 Task: Look for space in Kur'yanovo, Russia from 14th June, 2023 to 30th June, 2023 for 5 adults in price range Rs.8000 to Rs.12000. Place can be entire place or private room with 5 bedrooms having 5 beds and 5 bathrooms. Property type can be house, flat, guest house. Amenities needed are: wifi, TV, free parkinig on premises, gym, breakfast. Booking option can be shelf check-in. Required host language is English.
Action: Mouse moved to (423, 103)
Screenshot: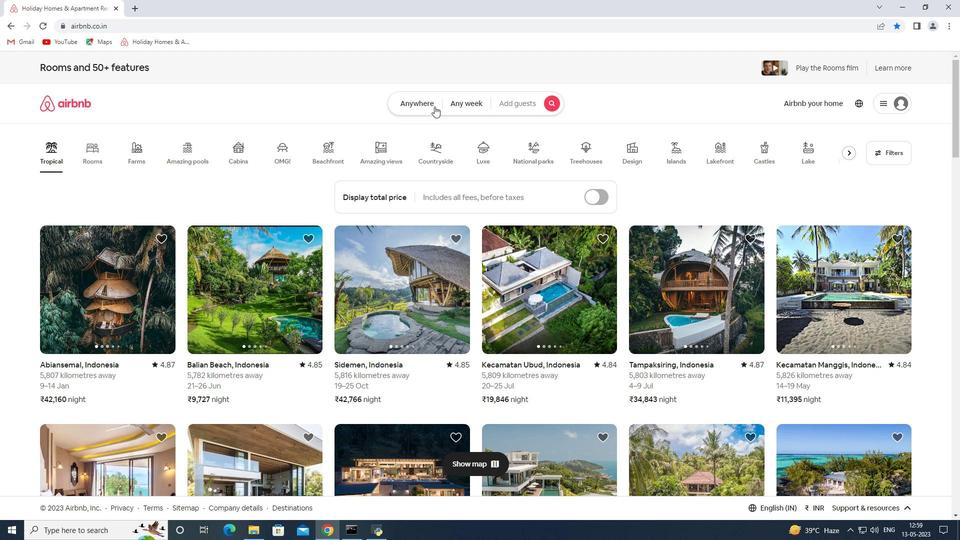 
Action: Mouse pressed left at (423, 103)
Screenshot: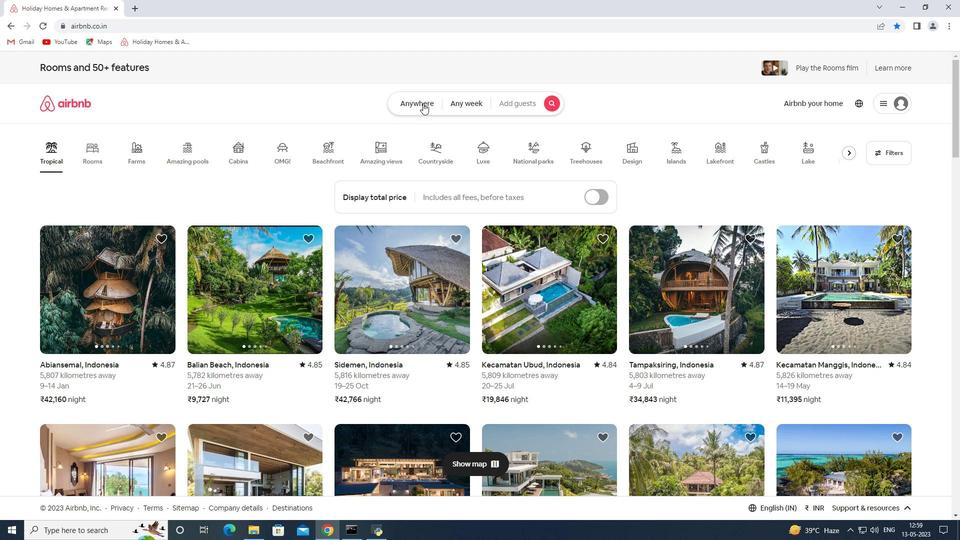 
Action: Mouse moved to (373, 143)
Screenshot: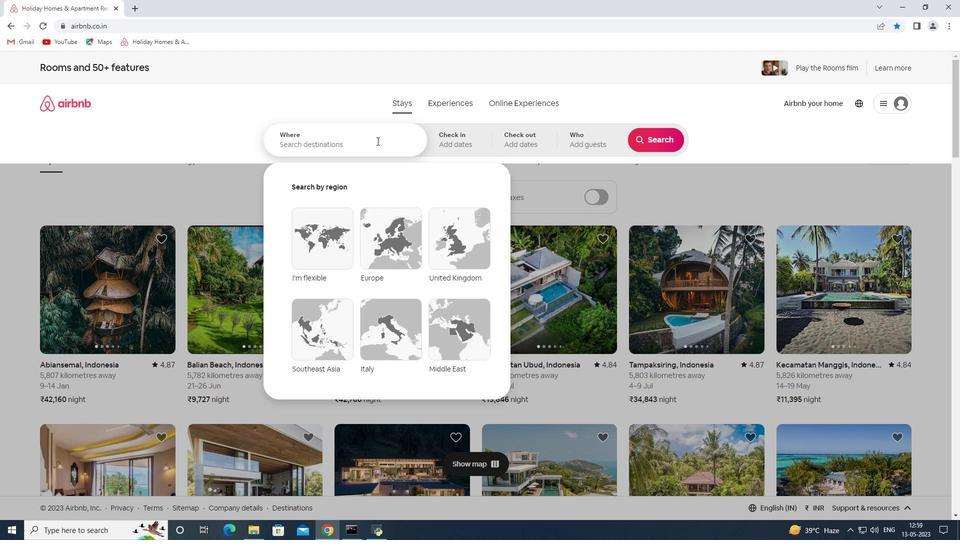 
Action: Mouse pressed left at (373, 143)
Screenshot: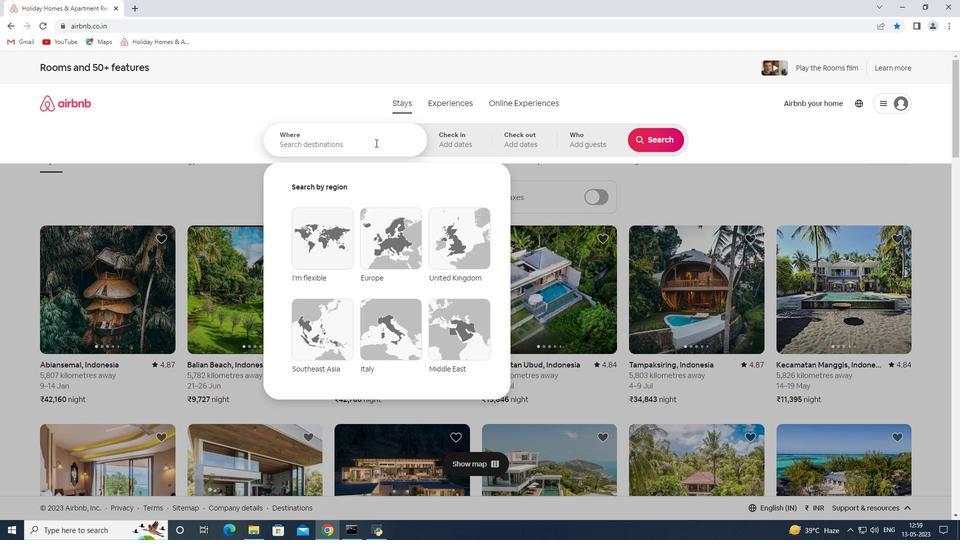 
Action: Mouse moved to (376, 145)
Screenshot: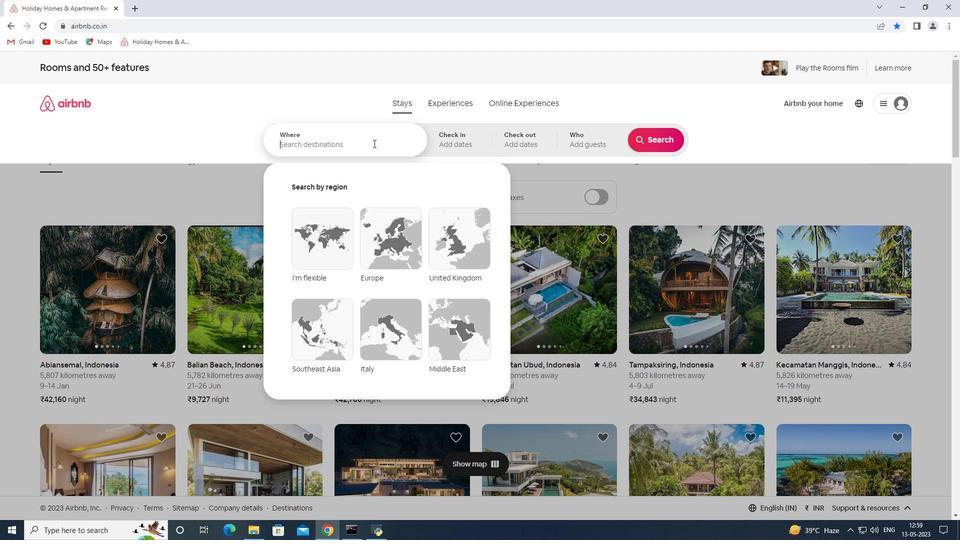 
Action: Key pressed <Key.shift><Key.shift><Key.shift><Key.shift><Key.shift><Key.shift>Kur<Key.space>yanovo<Key.space><Key.shift><Key.shift><Key.shift><Key.shift><Key.shift><Key.shift><Key.shift><Key.shift><Key.shift><Key.shift>Russia<Key.space>
Screenshot: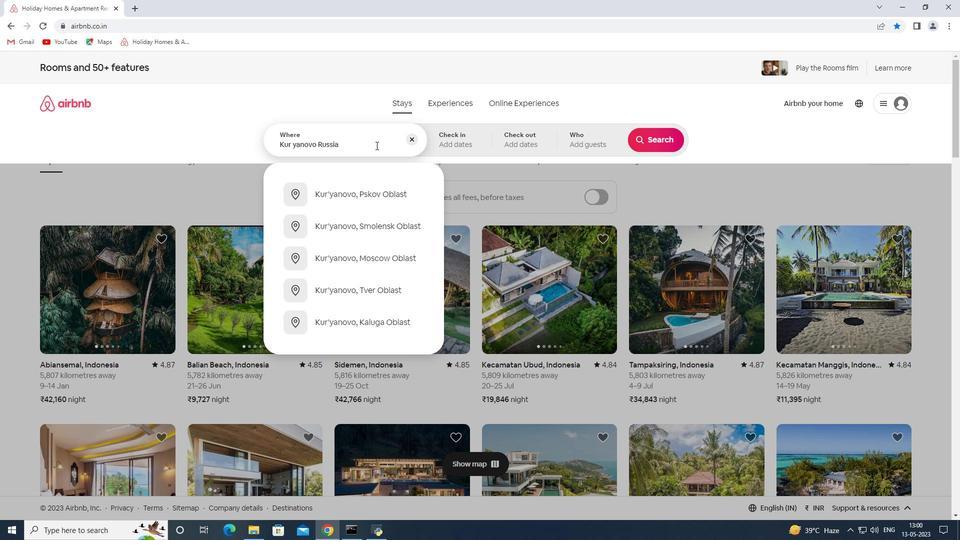 
Action: Mouse moved to (268, 0)
Screenshot: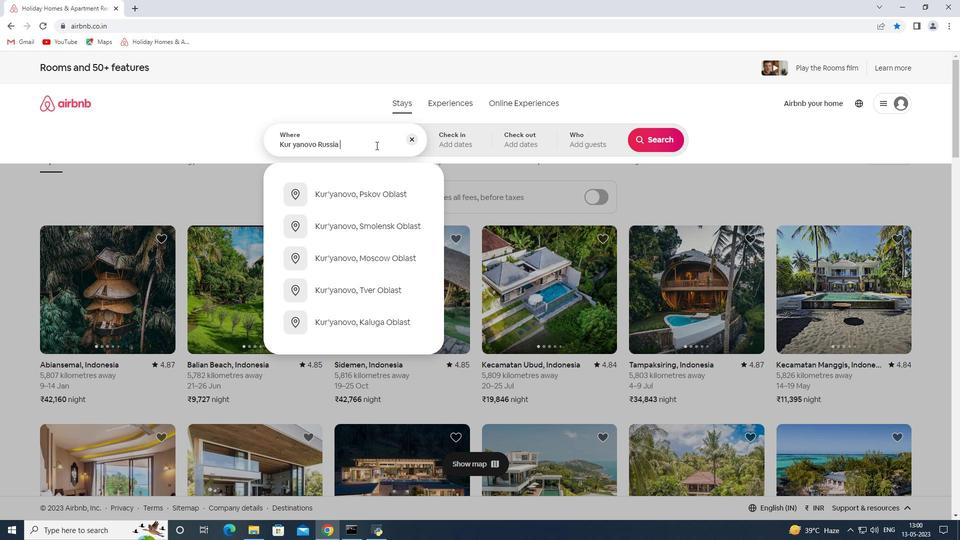 
Action: Key pressed <Key.enter>
Screenshot: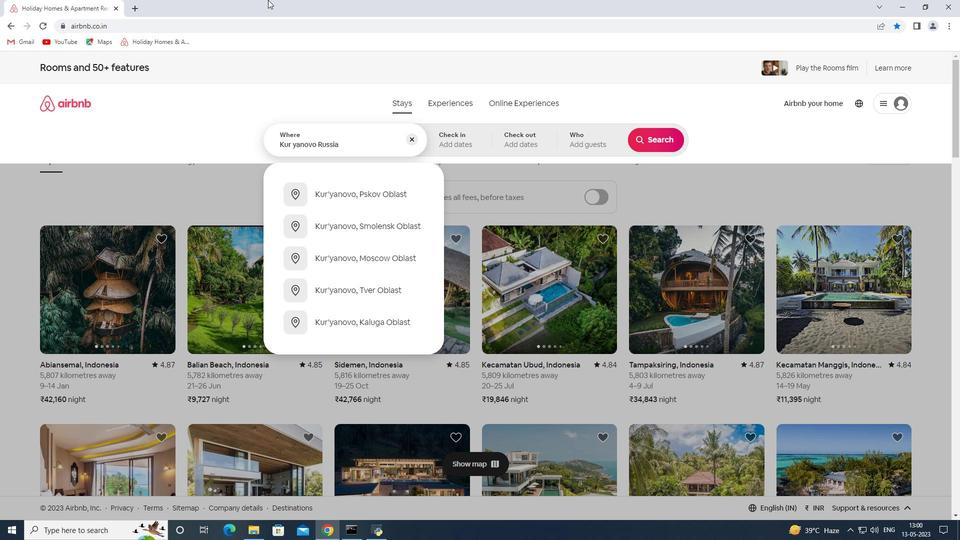 
Action: Mouse moved to (577, 310)
Screenshot: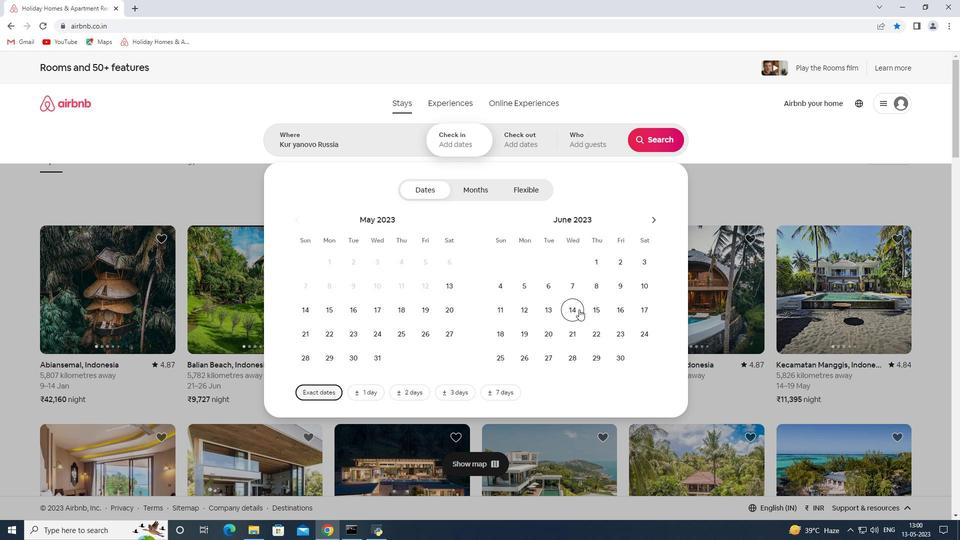 
Action: Mouse pressed left at (577, 310)
Screenshot: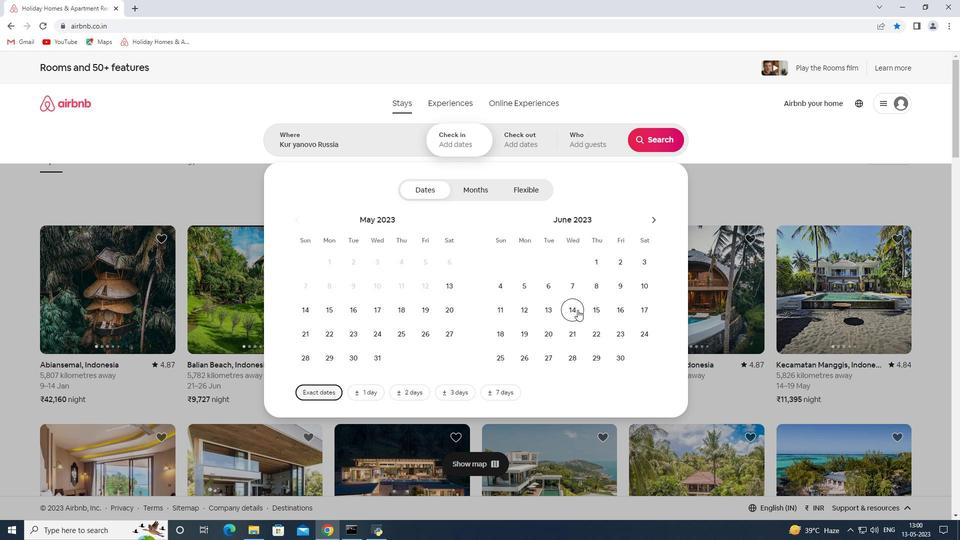 
Action: Mouse moved to (621, 358)
Screenshot: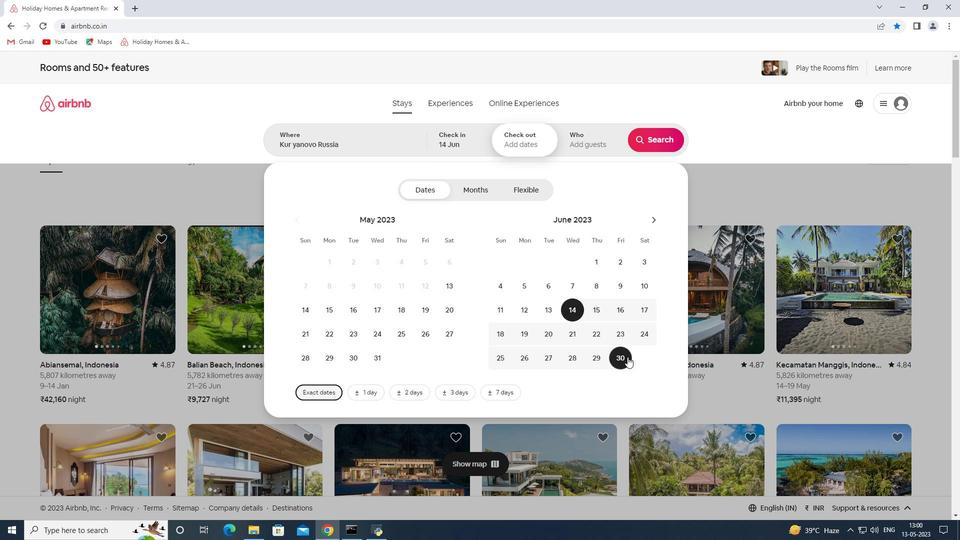 
Action: Mouse pressed left at (621, 358)
Screenshot: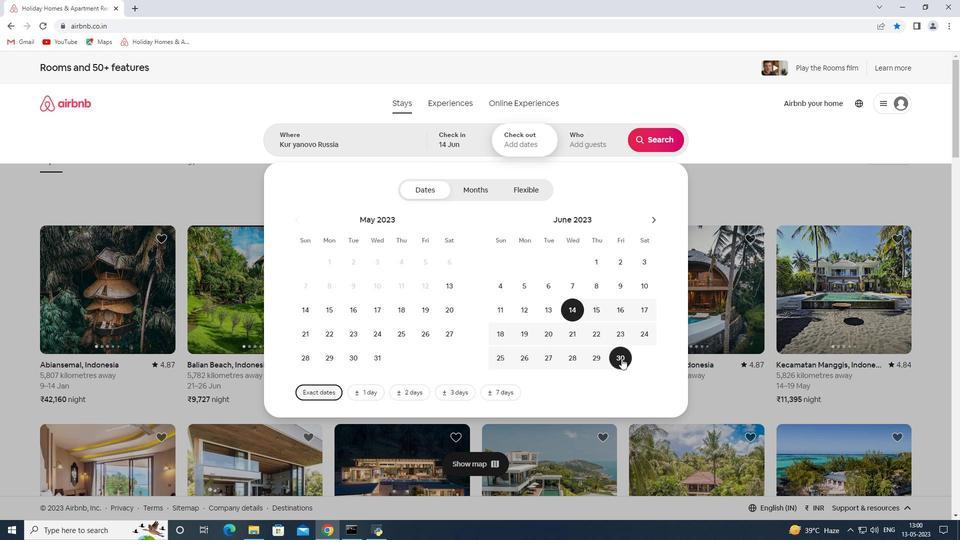 
Action: Mouse moved to (591, 148)
Screenshot: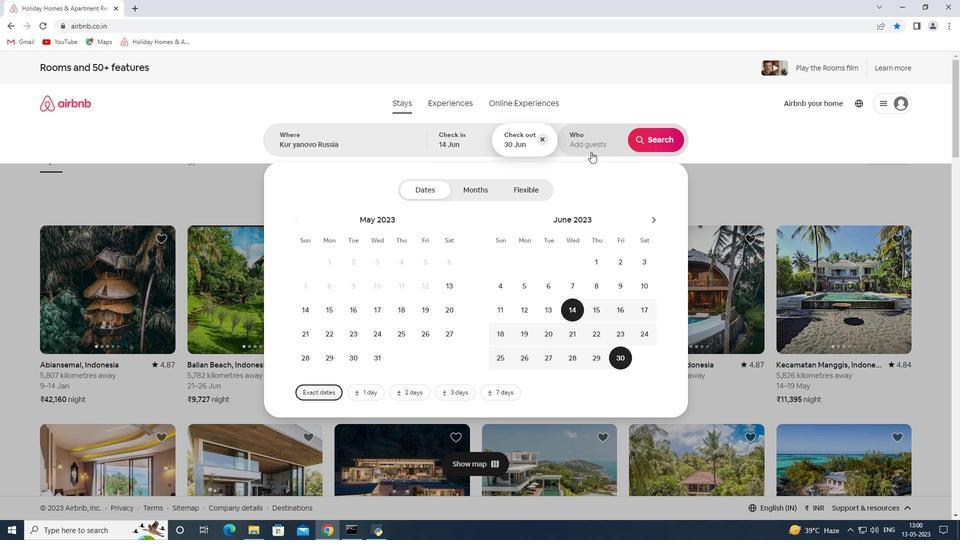 
Action: Mouse pressed left at (591, 148)
Screenshot: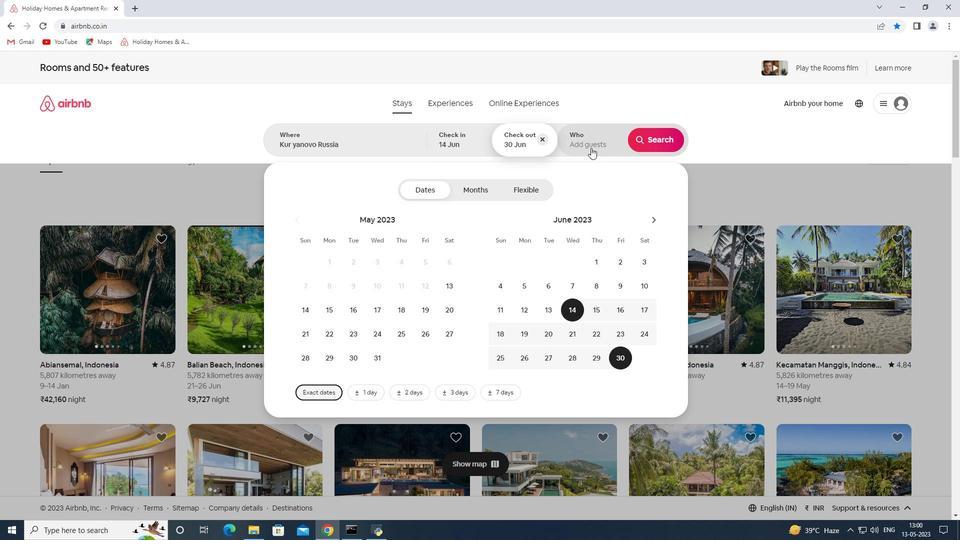 
Action: Mouse moved to (664, 192)
Screenshot: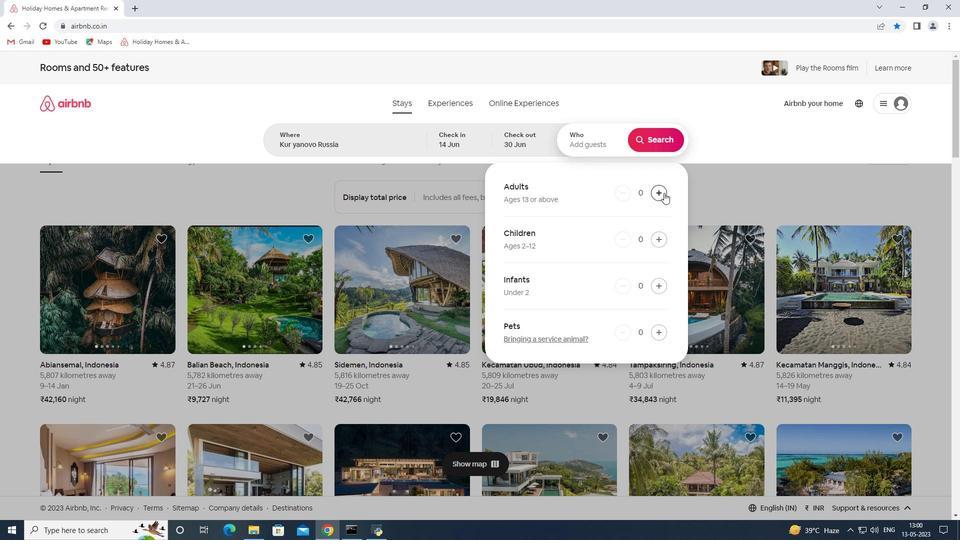 
Action: Mouse pressed left at (664, 192)
Screenshot: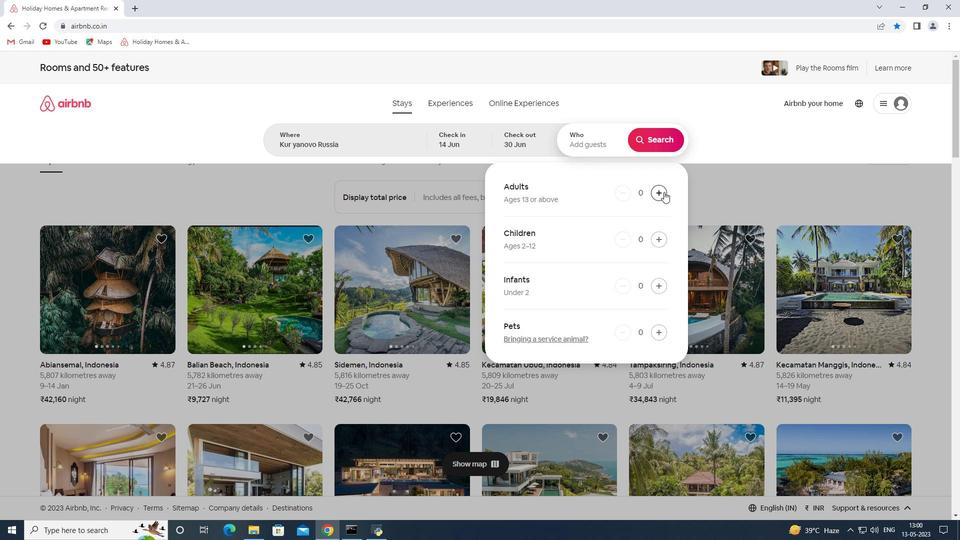 
Action: Mouse pressed left at (664, 192)
Screenshot: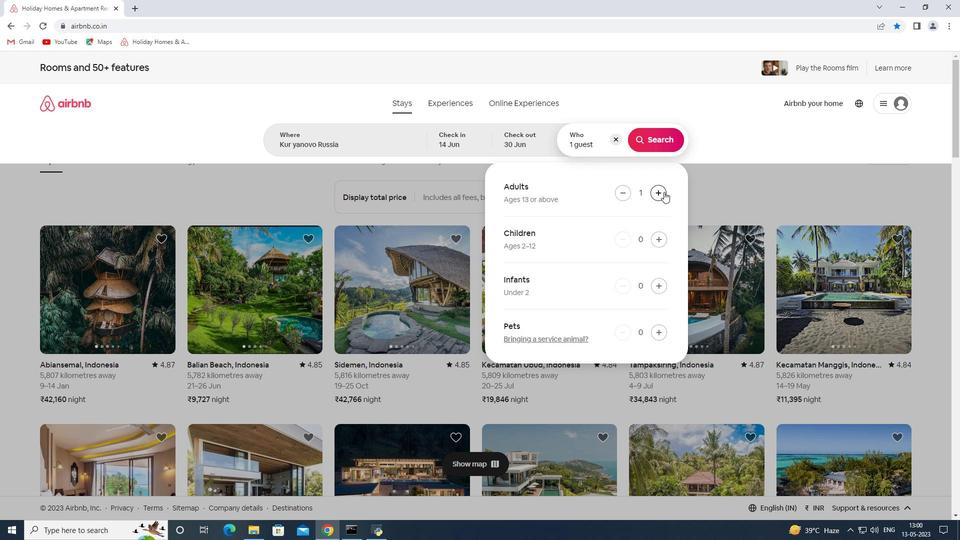 
Action: Mouse pressed left at (664, 192)
Screenshot: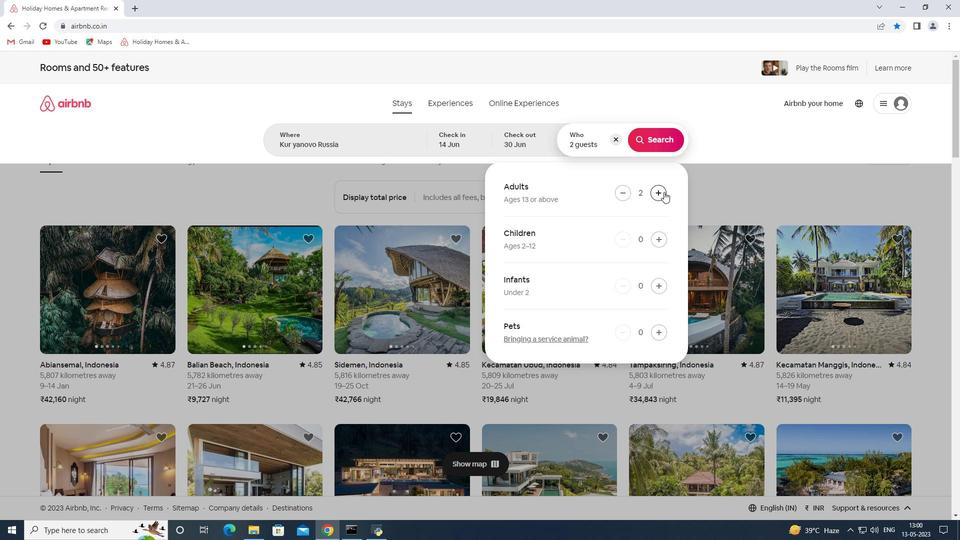 
Action: Mouse pressed left at (664, 192)
Screenshot: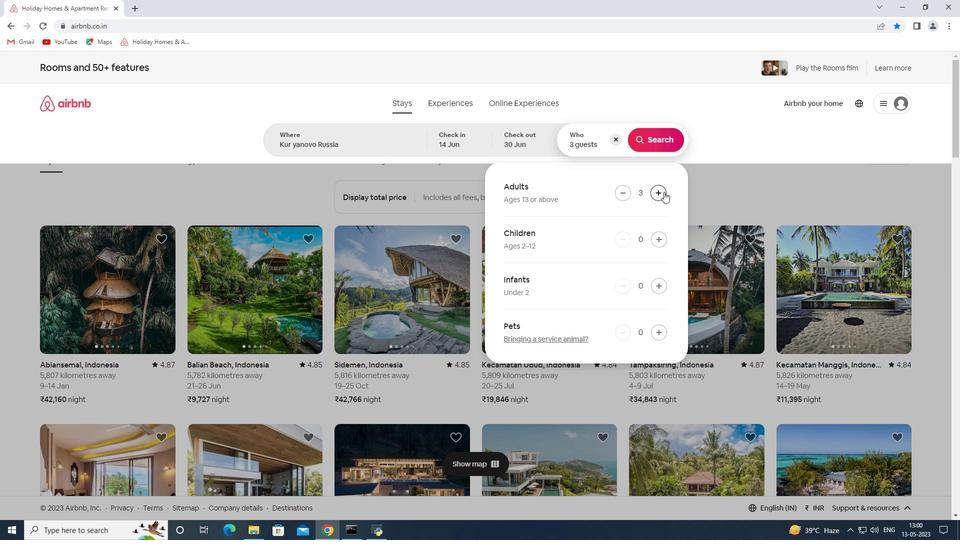 
Action: Mouse pressed left at (664, 192)
Screenshot: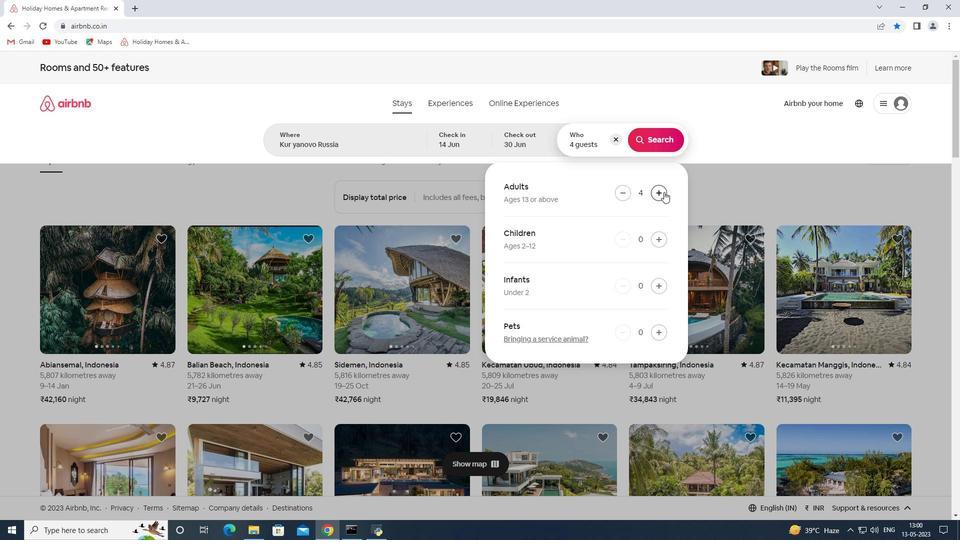 
Action: Mouse moved to (656, 142)
Screenshot: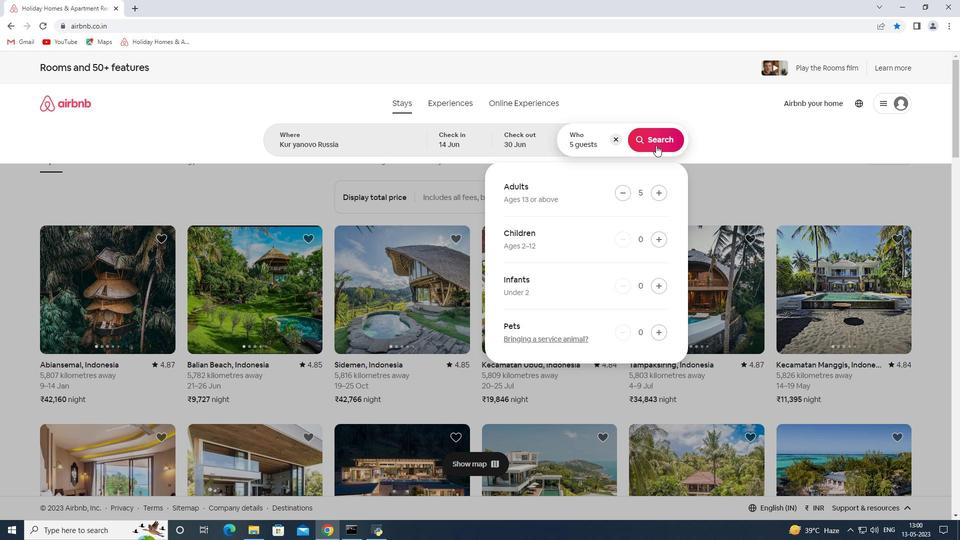 
Action: Mouse pressed left at (656, 142)
Screenshot: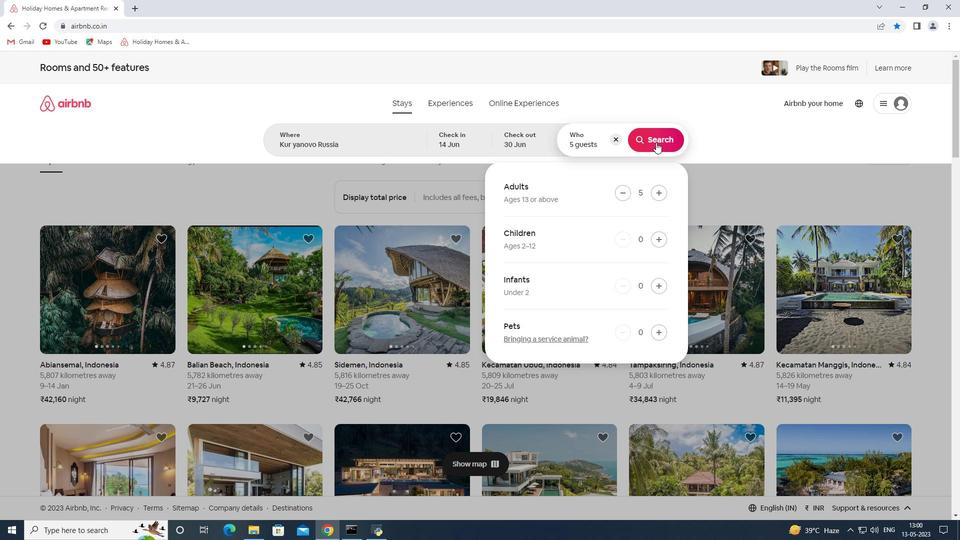 
Action: Mouse moved to (924, 115)
Screenshot: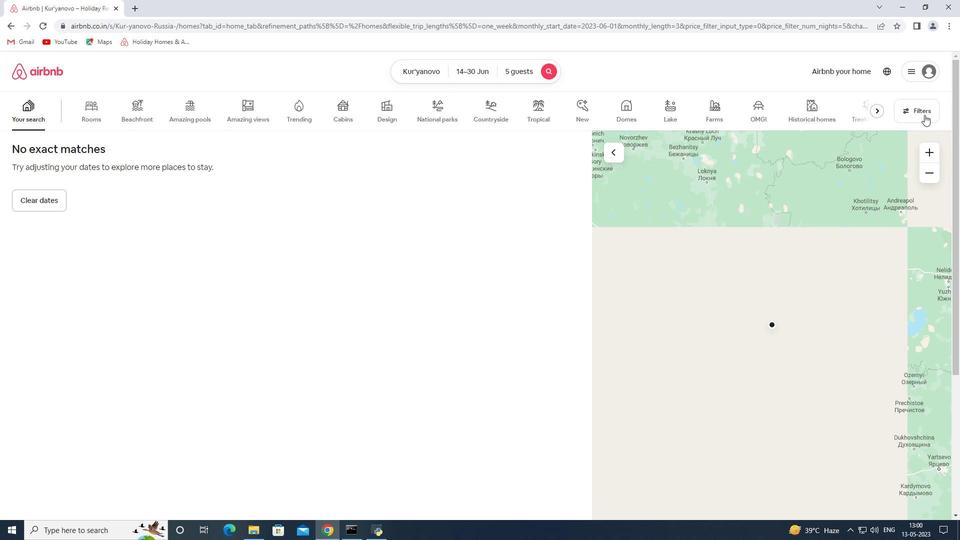 
Action: Mouse pressed left at (924, 115)
Screenshot: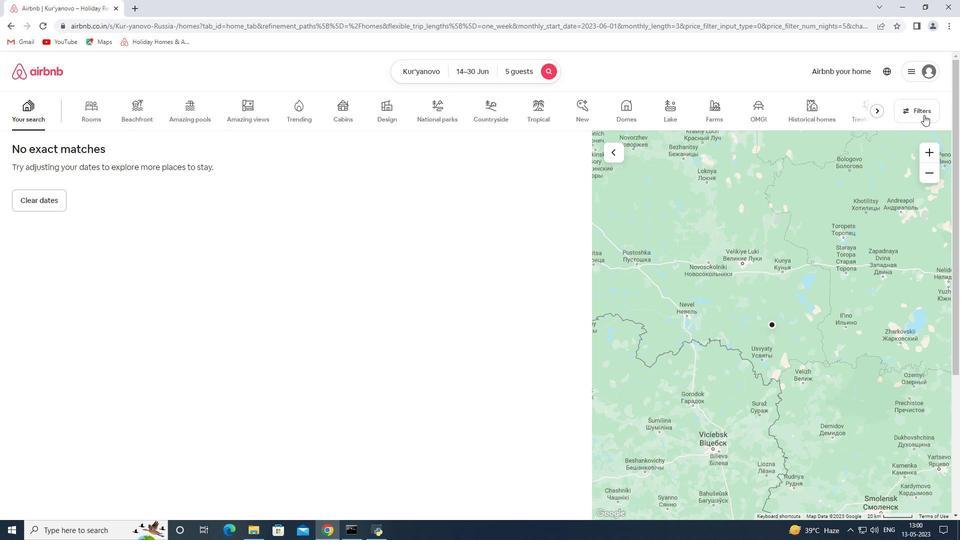 
Action: Mouse moved to (391, 359)
Screenshot: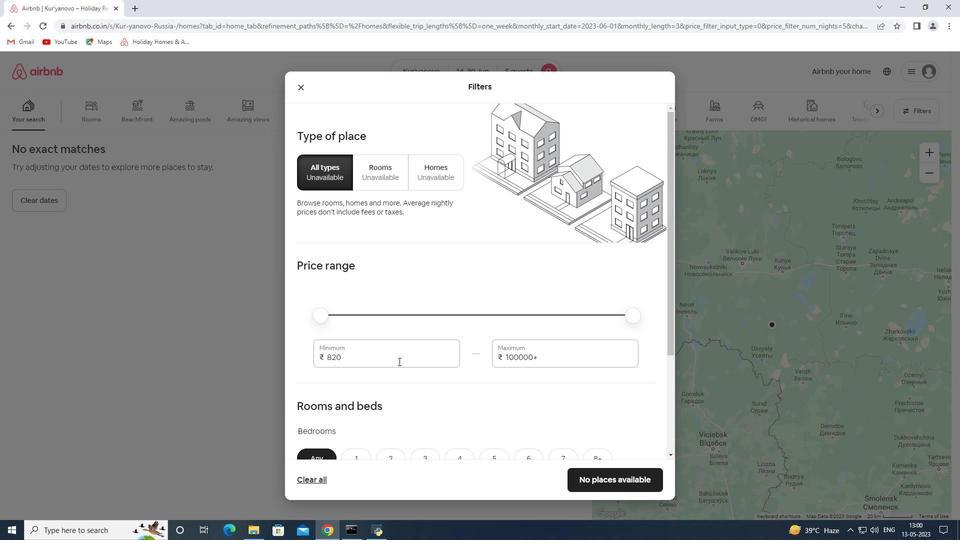 
Action: Mouse pressed left at (391, 359)
Screenshot: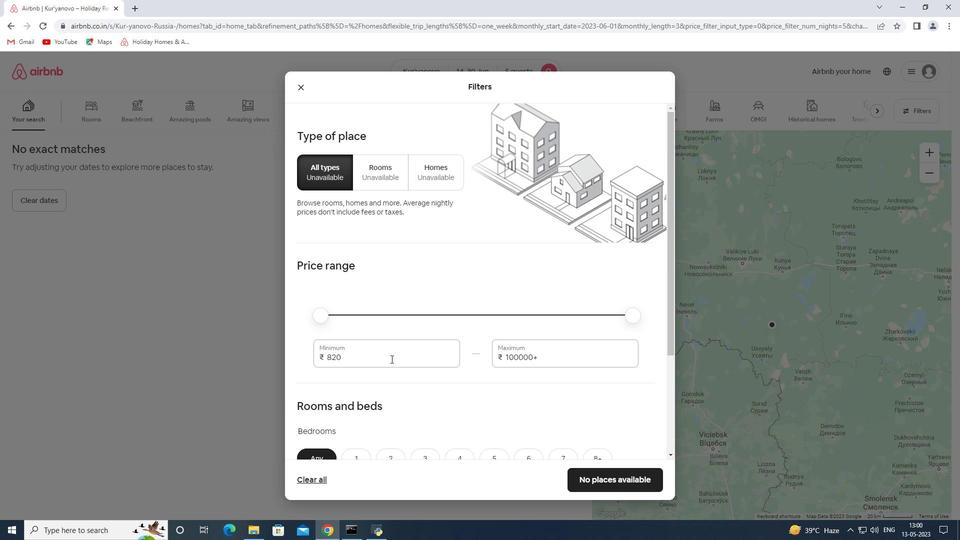 
Action: Mouse moved to (390, 358)
Screenshot: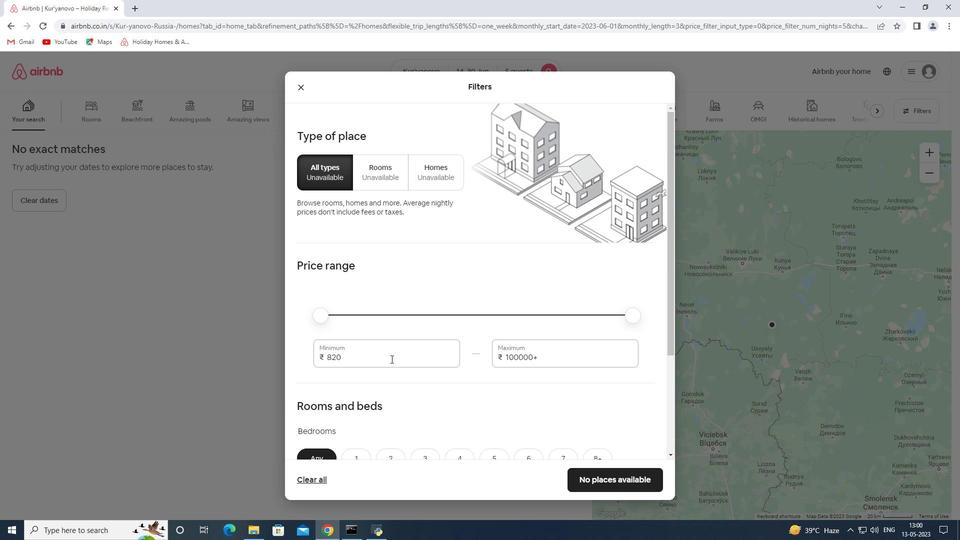 
Action: Mouse pressed left at (390, 358)
Screenshot: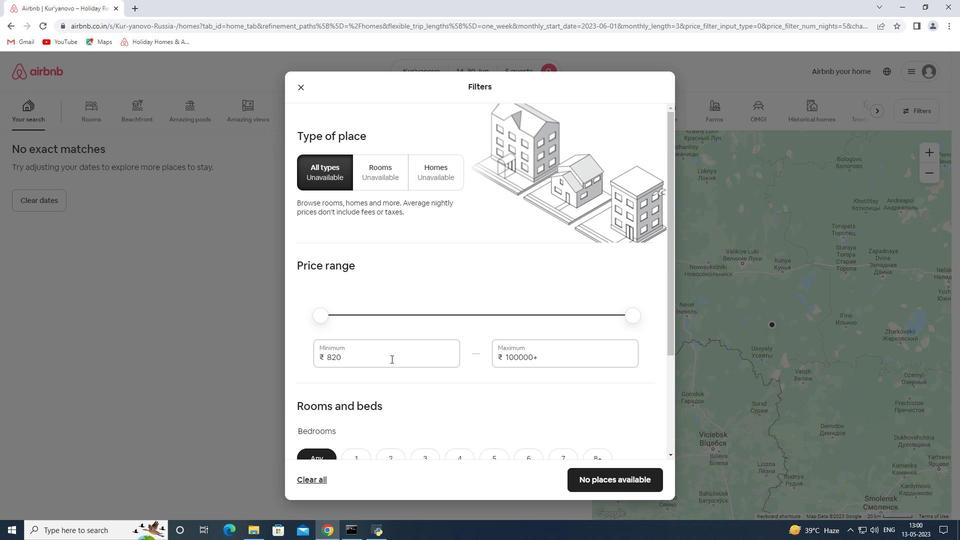 
Action: Key pressed 8000<Key.tab>12000
Screenshot: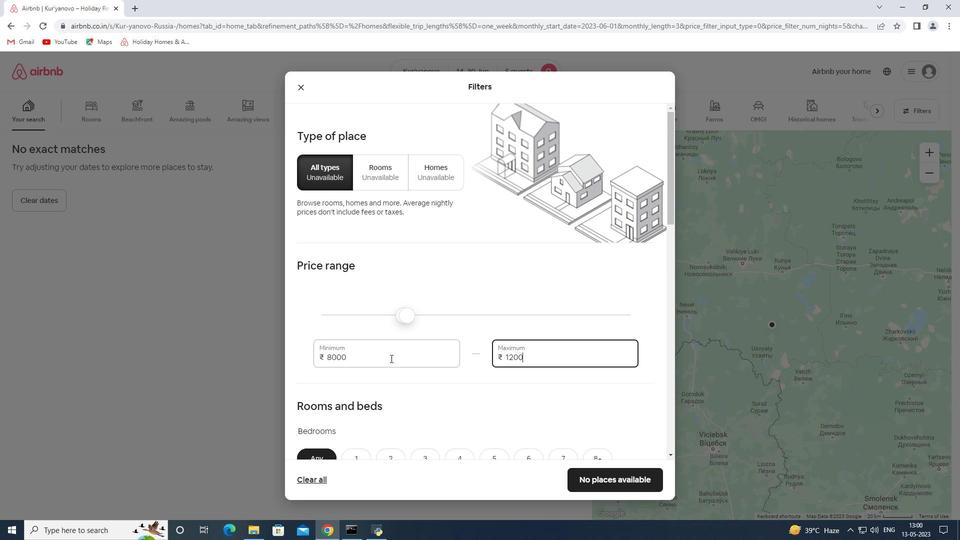 
Action: Mouse moved to (244, 428)
Screenshot: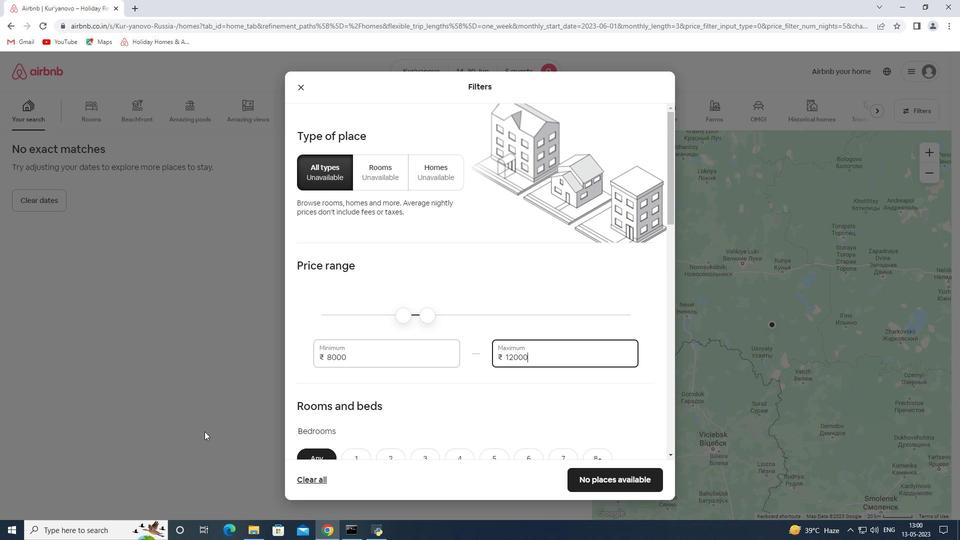 
Action: Mouse scrolled (244, 427) with delta (0, 0)
Screenshot: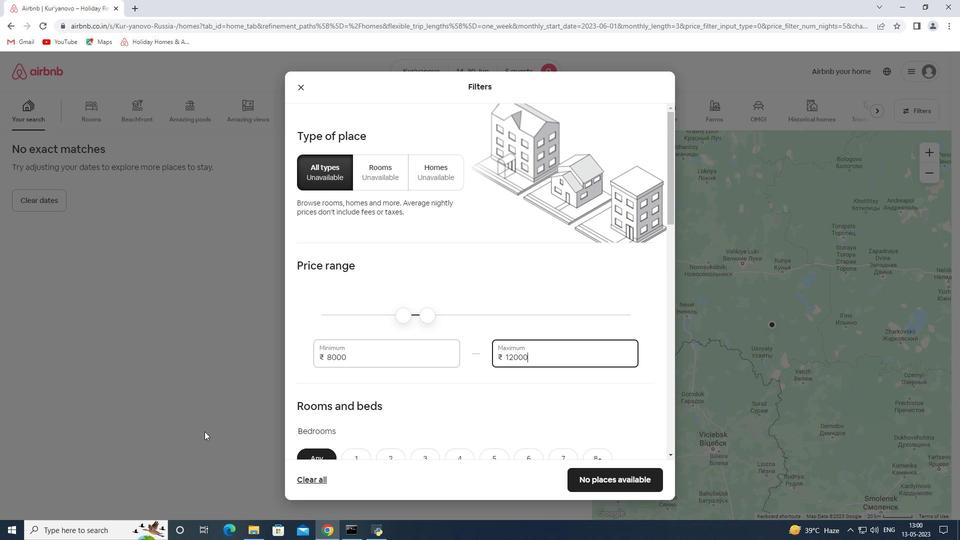 
Action: Mouse moved to (312, 421)
Screenshot: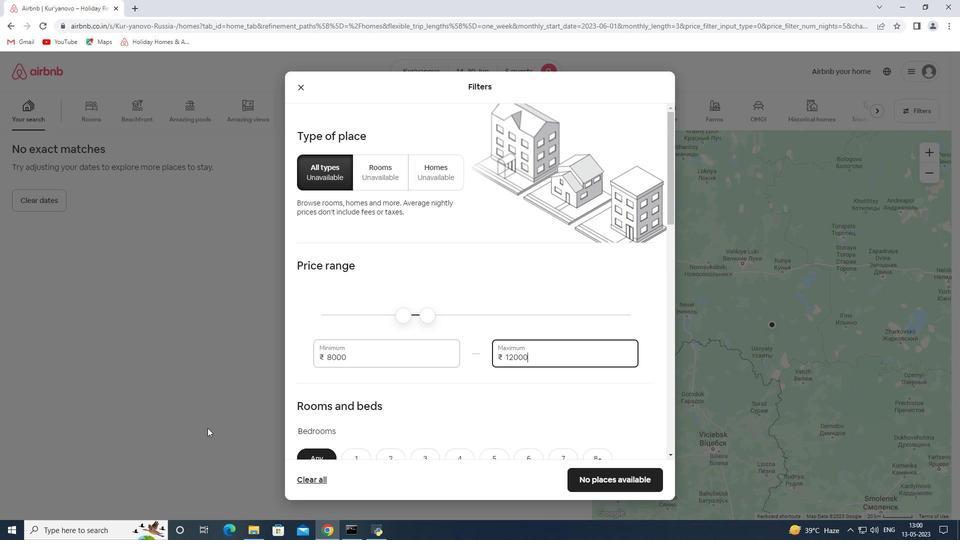 
Action: Mouse scrolled (312, 421) with delta (0, 0)
Screenshot: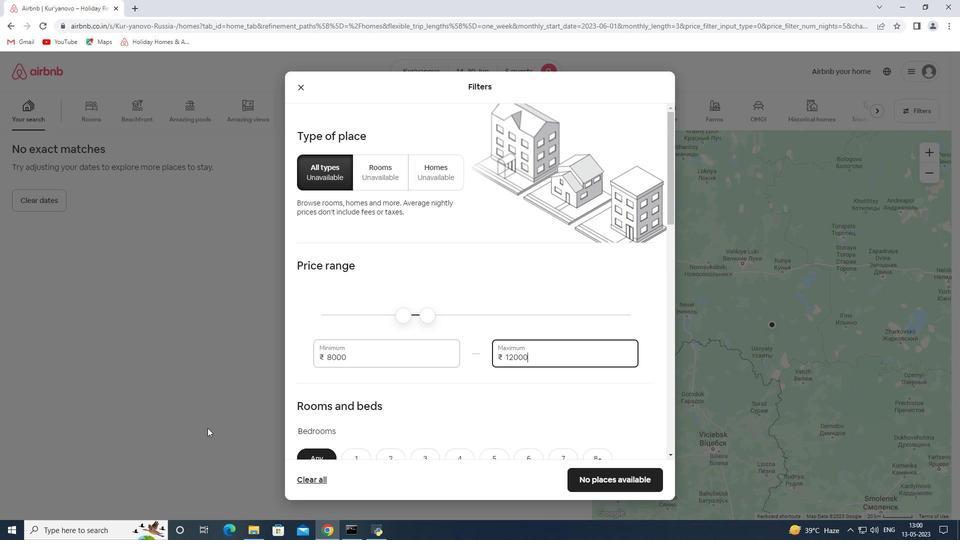 
Action: Mouse moved to (322, 418)
Screenshot: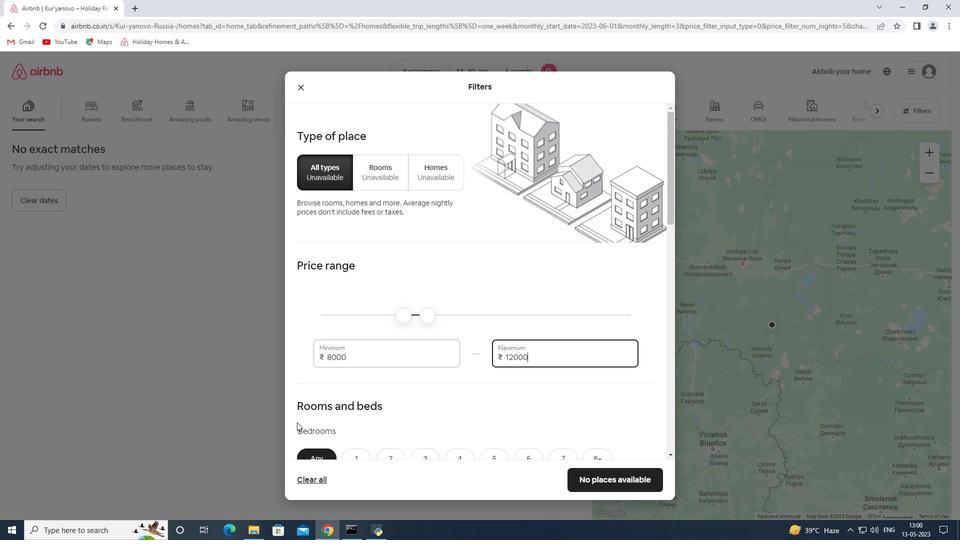 
Action: Mouse scrolled (322, 417) with delta (0, 0)
Screenshot: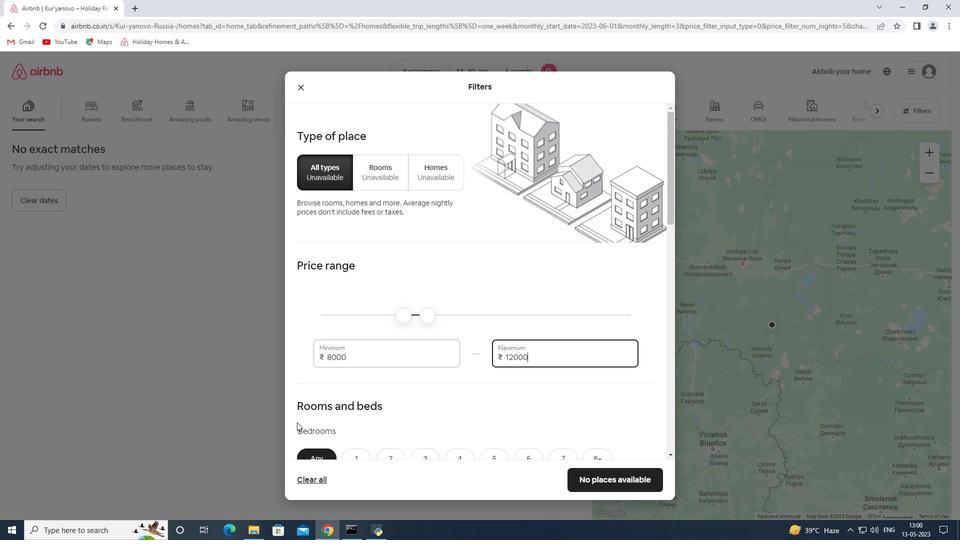 
Action: Mouse moved to (496, 363)
Screenshot: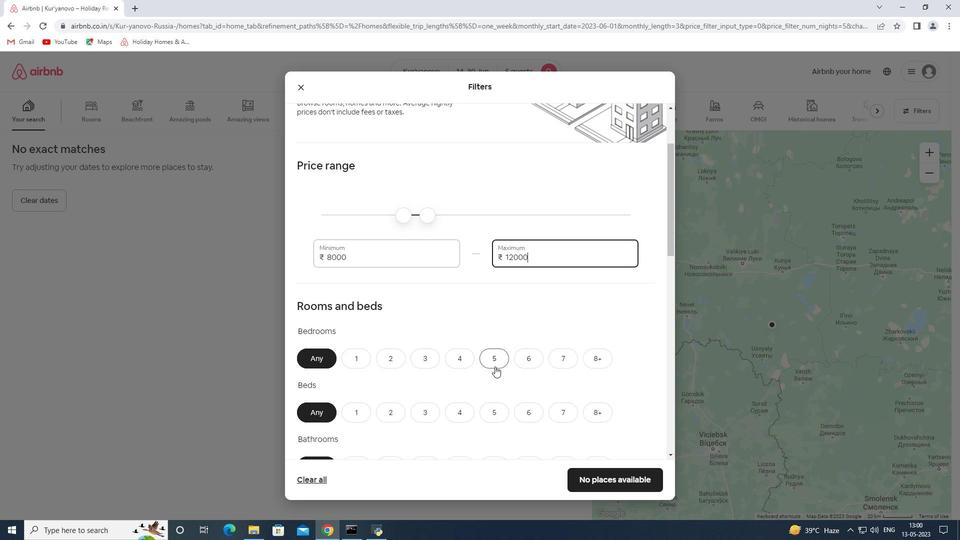 
Action: Mouse pressed left at (496, 363)
Screenshot: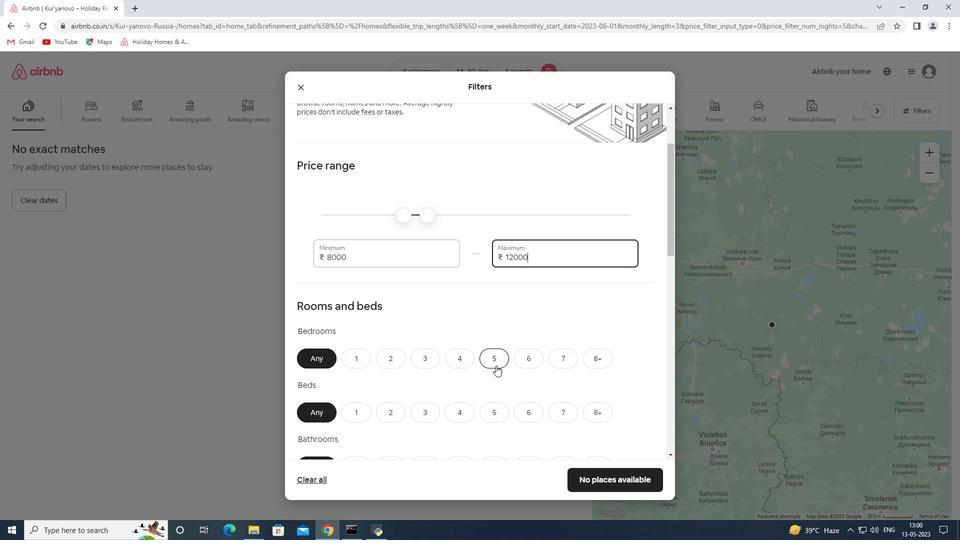 
Action: Mouse moved to (488, 359)
Screenshot: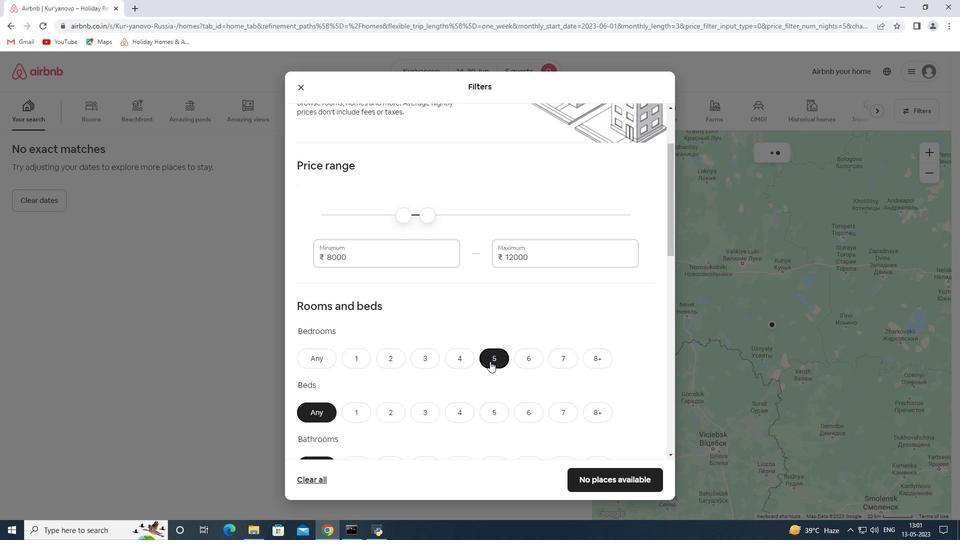 
Action: Mouse scrolled (488, 359) with delta (0, 0)
Screenshot: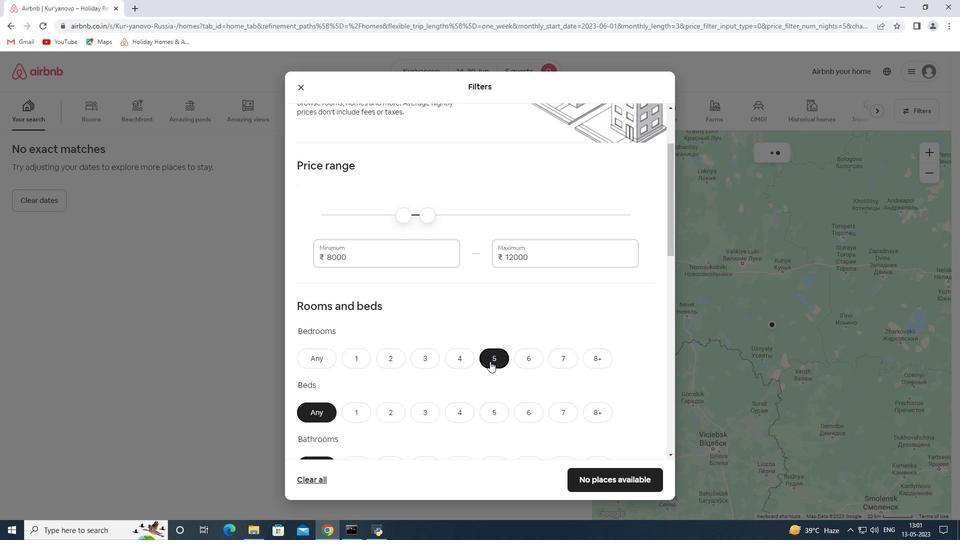 
Action: Mouse moved to (488, 359)
Screenshot: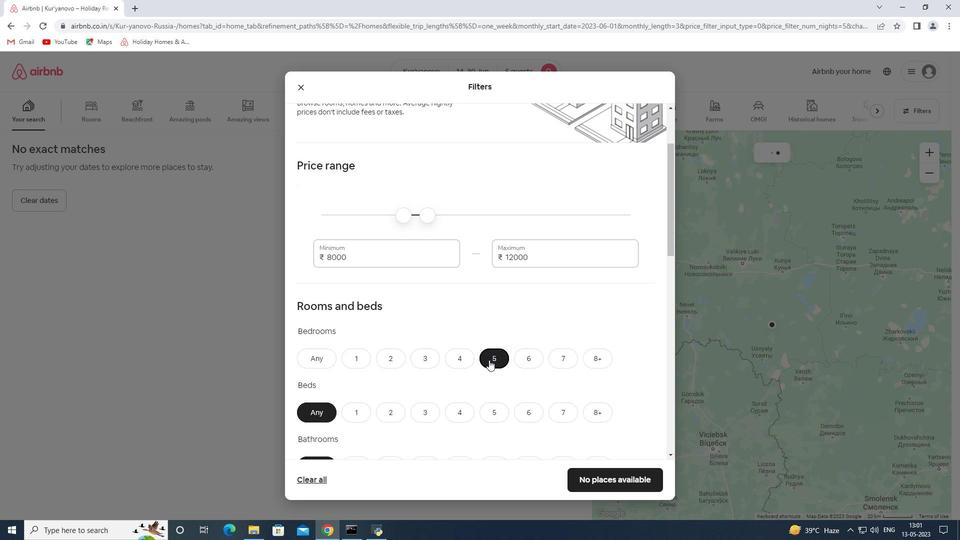 
Action: Mouse scrolled (488, 359) with delta (0, 0)
Screenshot: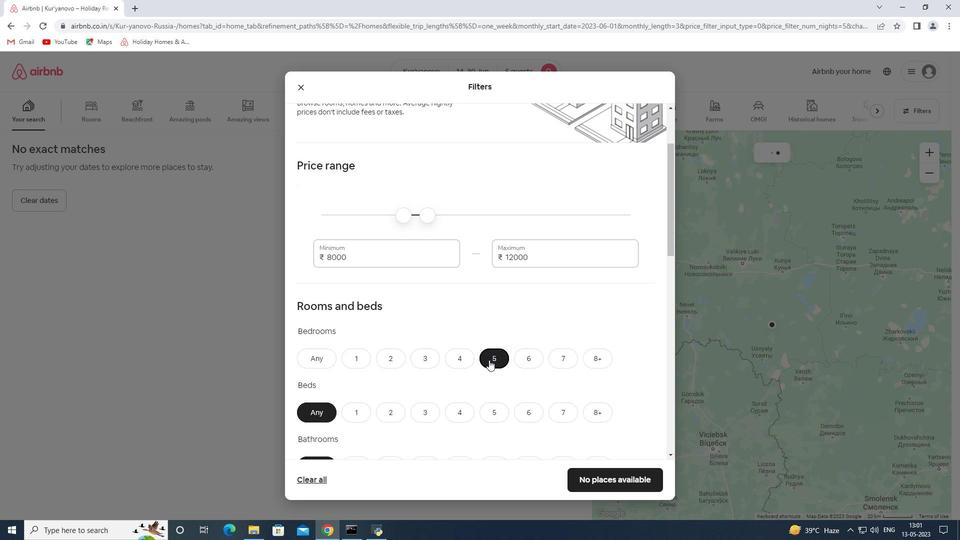 
Action: Mouse moved to (501, 317)
Screenshot: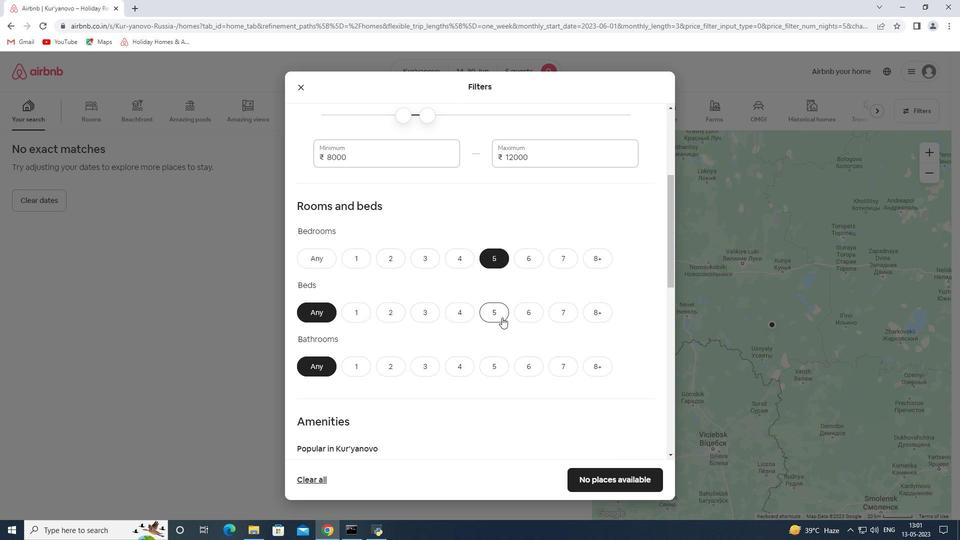 
Action: Mouse pressed left at (501, 317)
Screenshot: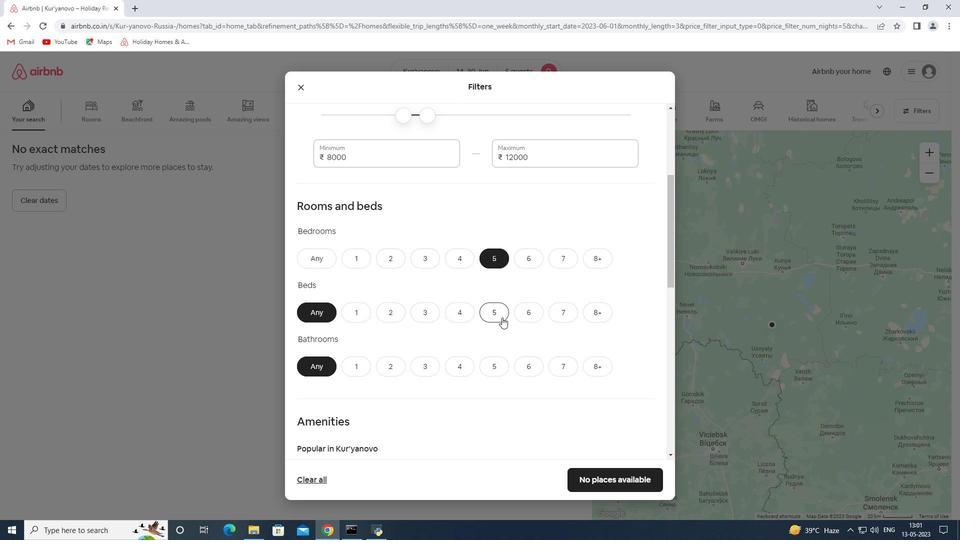 
Action: Mouse moved to (501, 364)
Screenshot: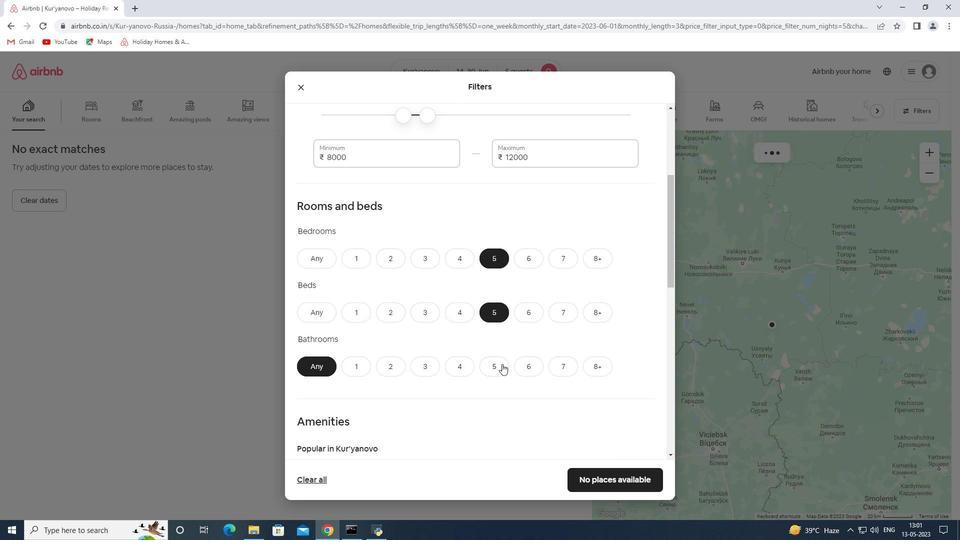 
Action: Mouse pressed left at (501, 364)
Screenshot: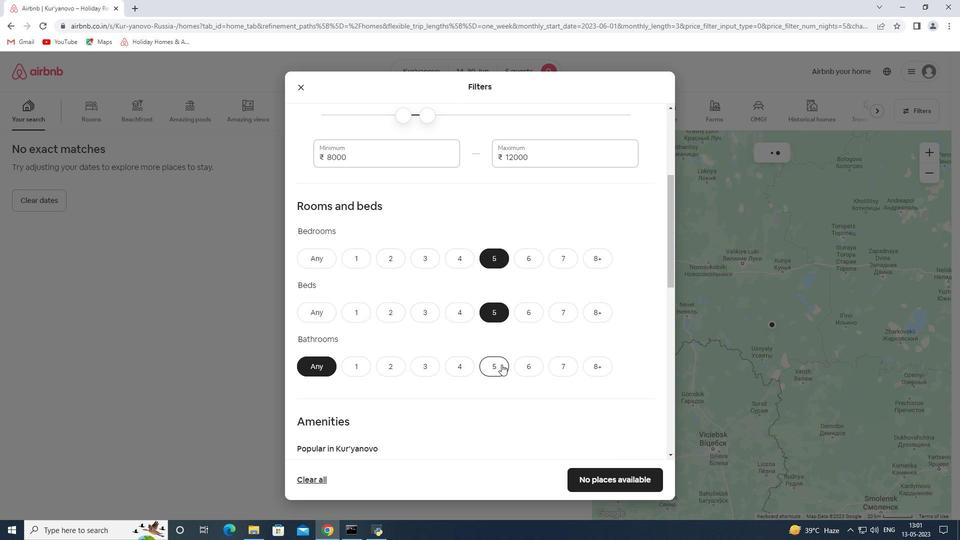
Action: Mouse moved to (493, 359)
Screenshot: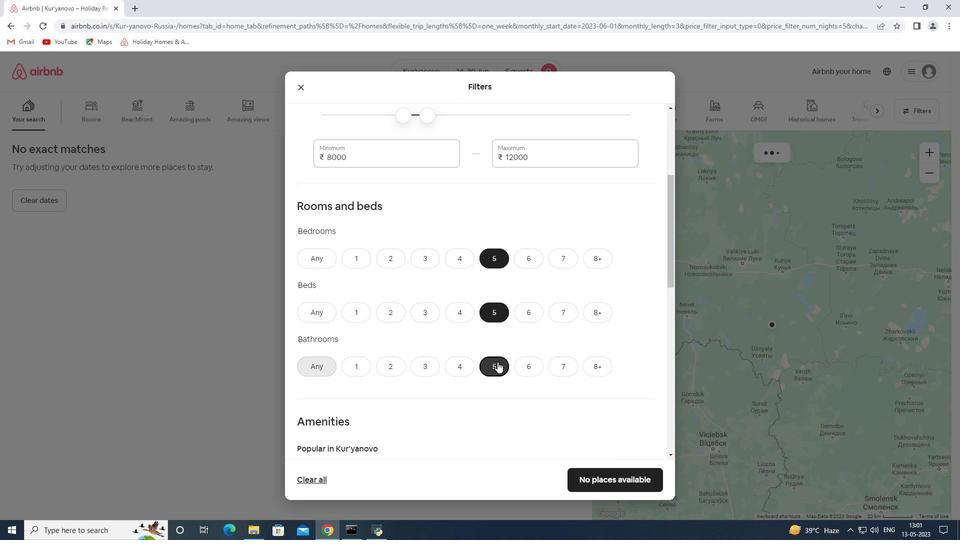 
Action: Mouse scrolled (493, 359) with delta (0, 0)
Screenshot: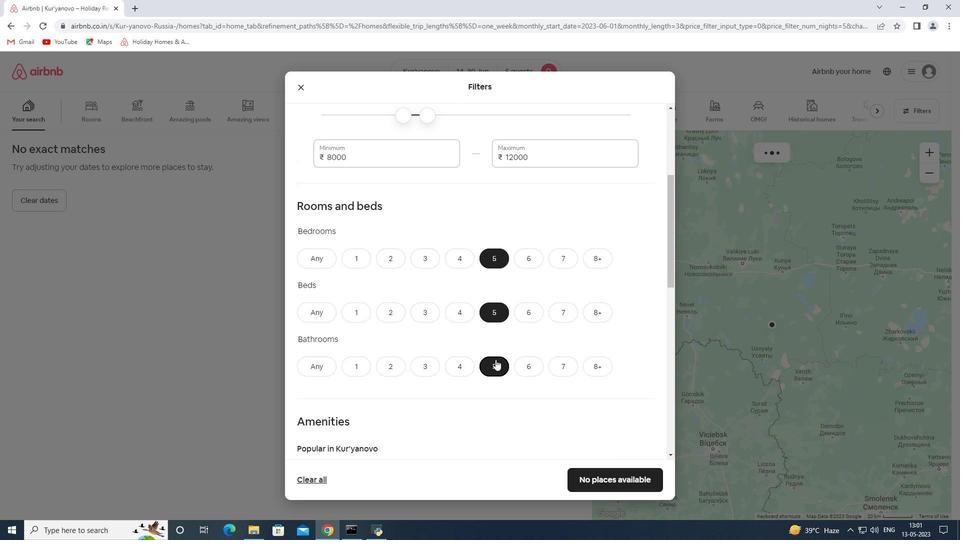 
Action: Mouse scrolled (493, 359) with delta (0, 0)
Screenshot: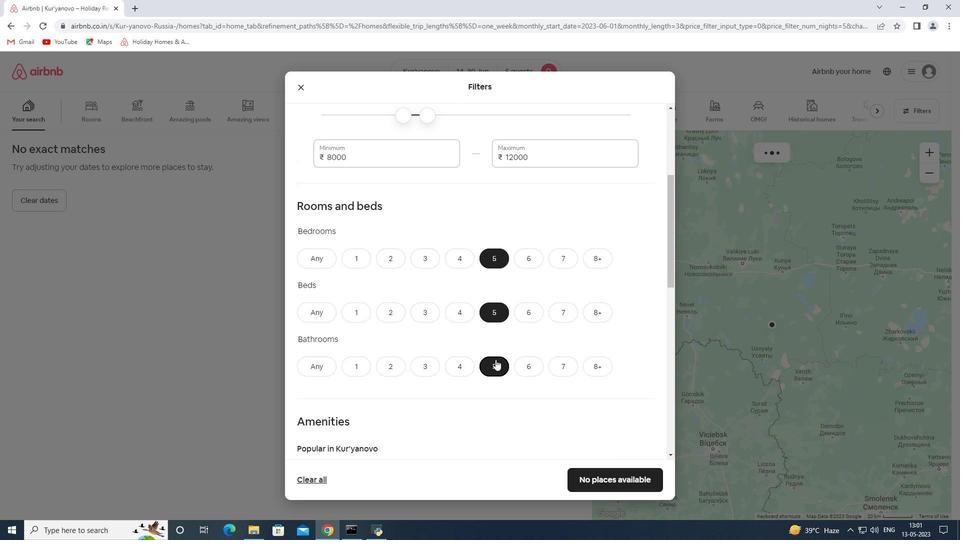 
Action: Mouse scrolled (493, 359) with delta (0, 0)
Screenshot: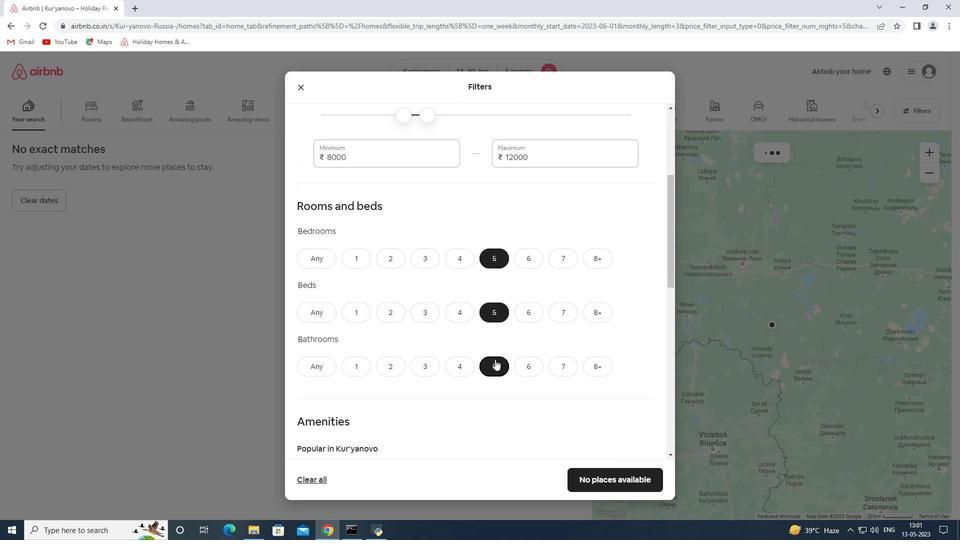 
Action: Mouse moved to (493, 359)
Screenshot: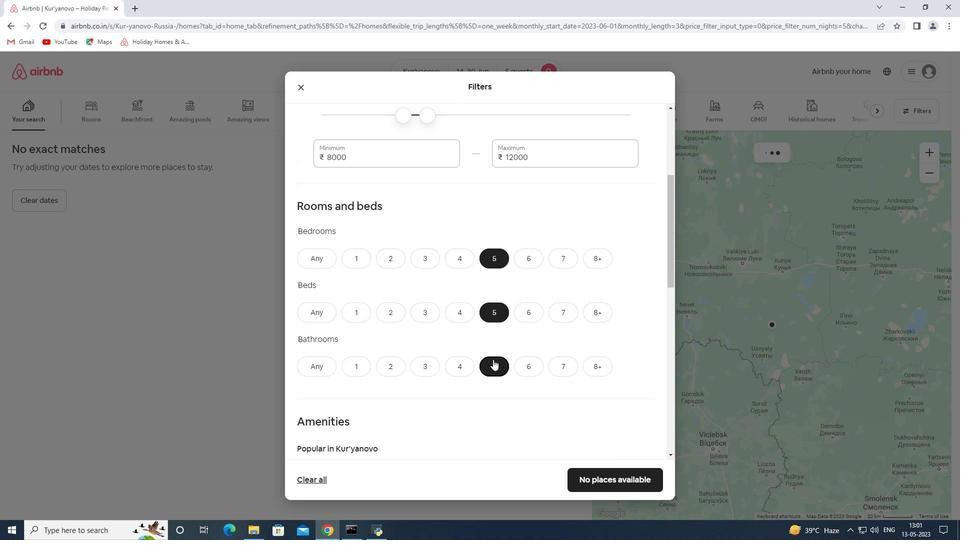 
Action: Mouse scrolled (493, 359) with delta (0, 0)
Screenshot: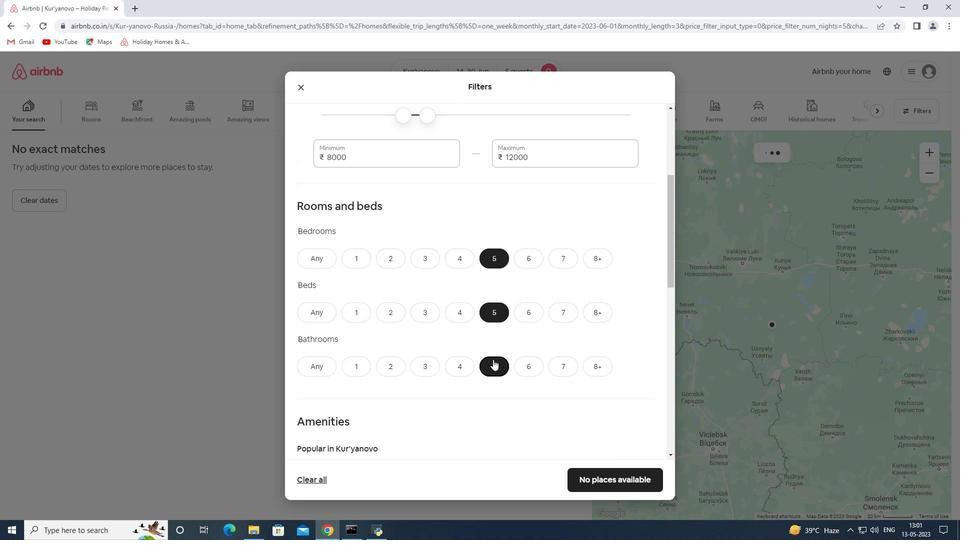 
Action: Mouse moved to (325, 342)
Screenshot: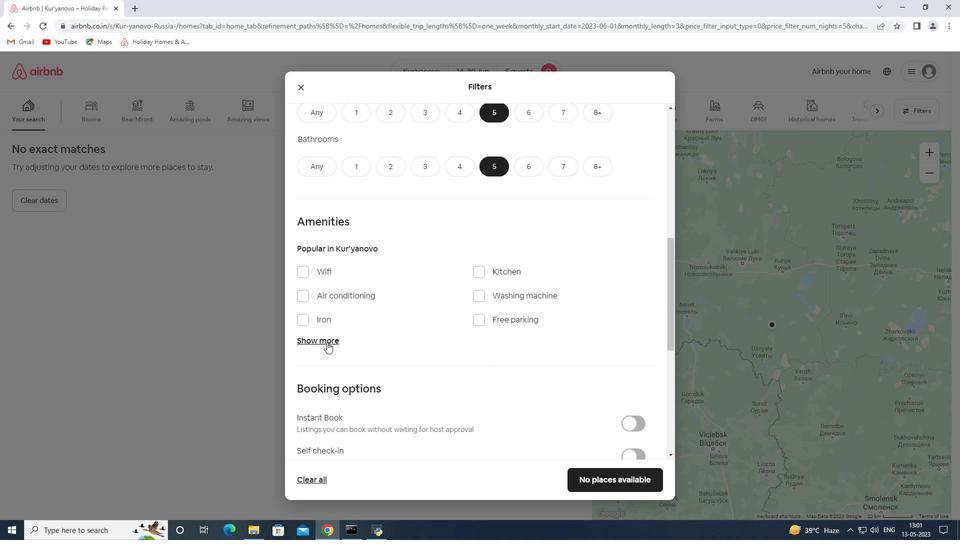 
Action: Mouse pressed left at (325, 342)
Screenshot: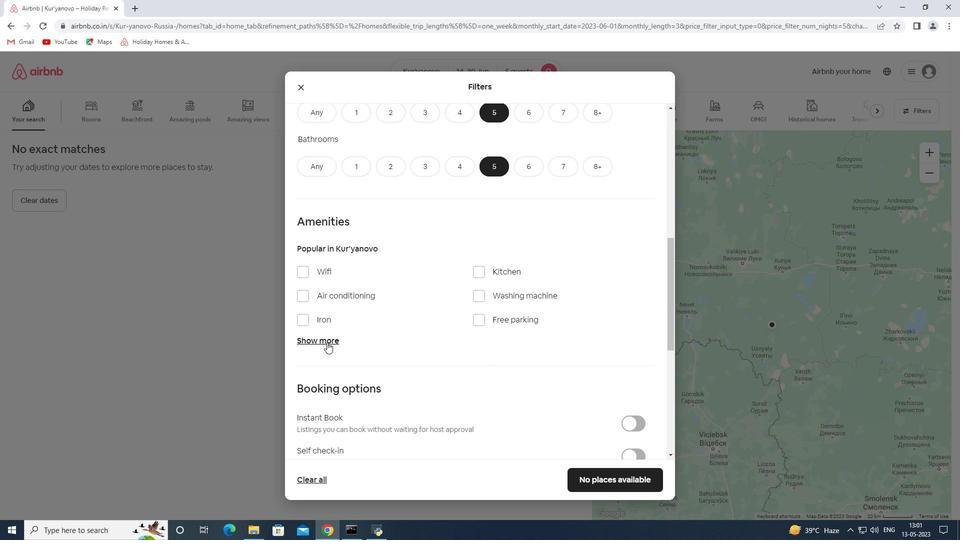 
Action: Mouse moved to (321, 271)
Screenshot: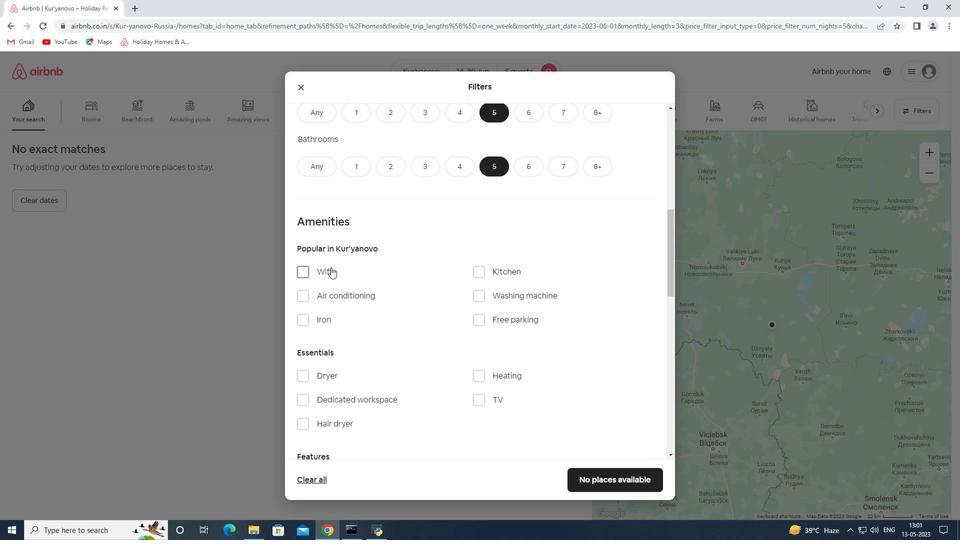 
Action: Mouse pressed left at (321, 271)
Screenshot: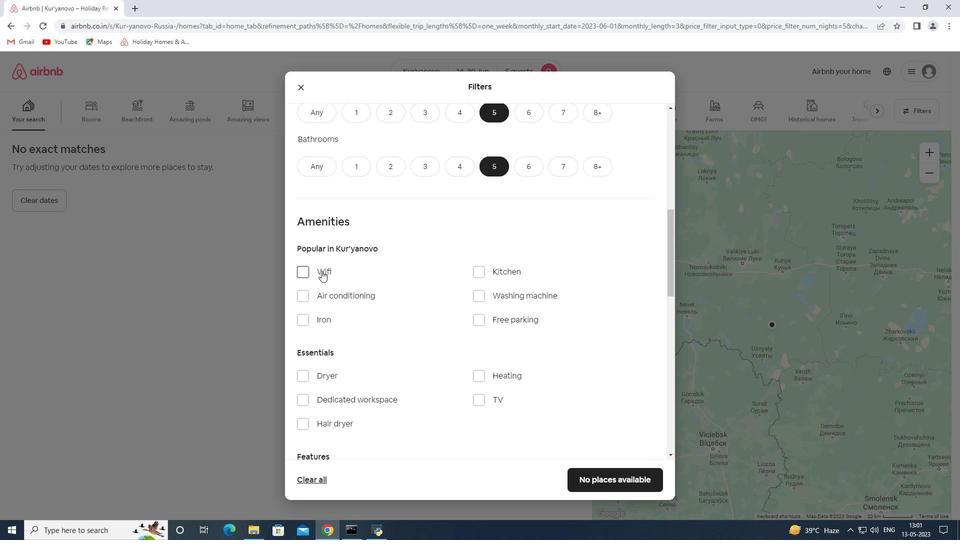 
Action: Mouse moved to (487, 319)
Screenshot: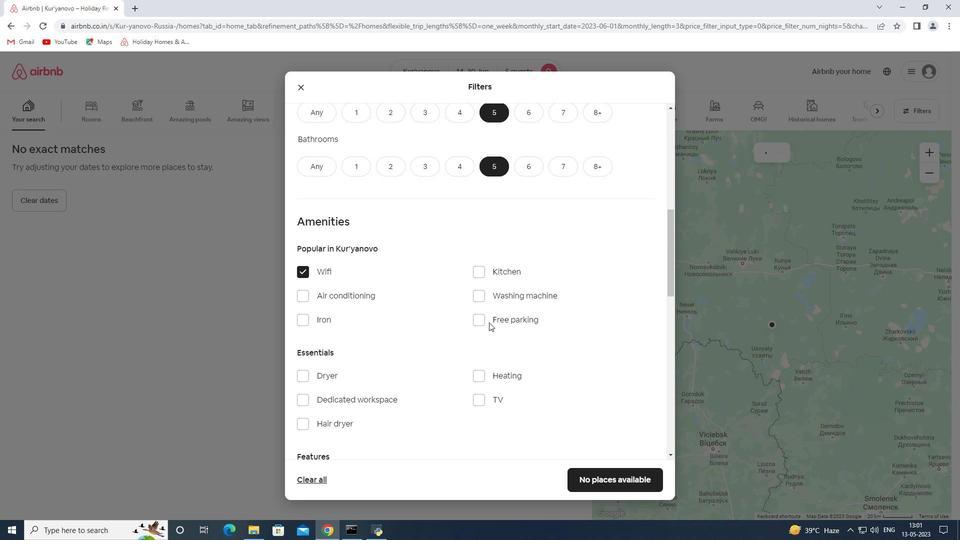 
Action: Mouse pressed left at (487, 319)
Screenshot: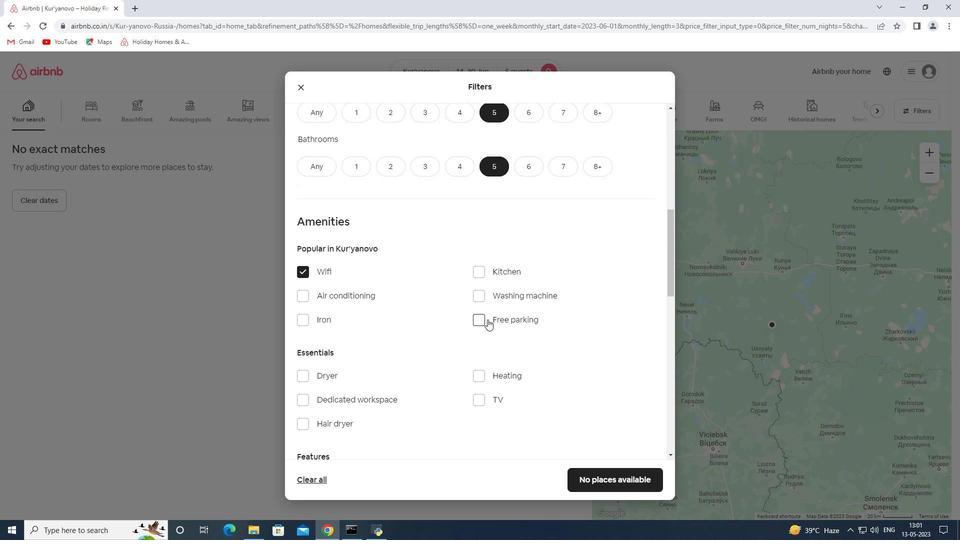 
Action: Mouse moved to (454, 394)
Screenshot: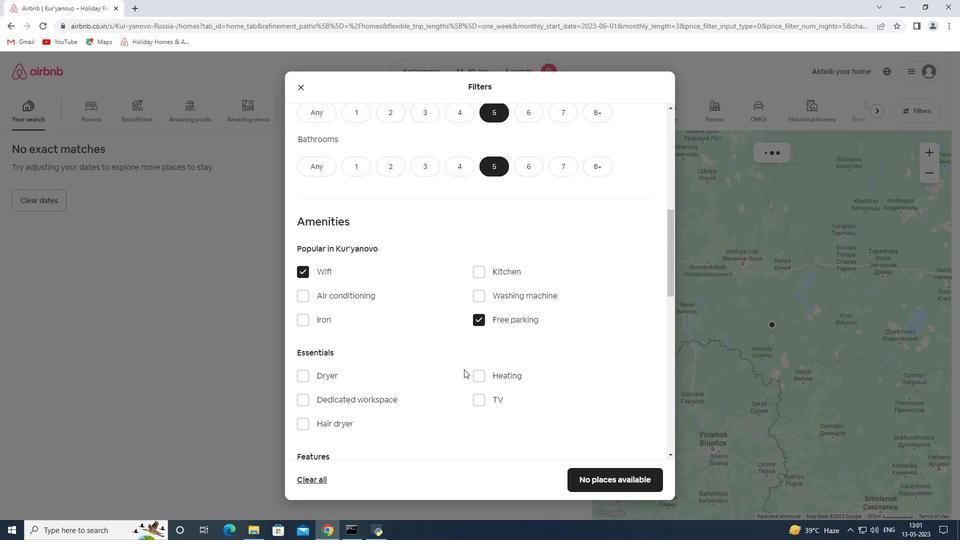 
Action: Mouse scrolled (454, 393) with delta (0, 0)
Screenshot: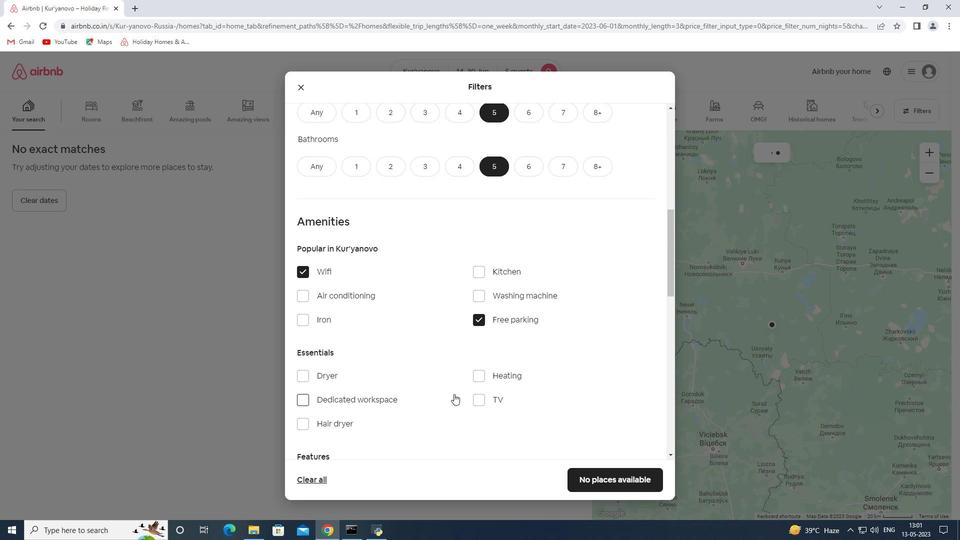 
Action: Mouse moved to (454, 394)
Screenshot: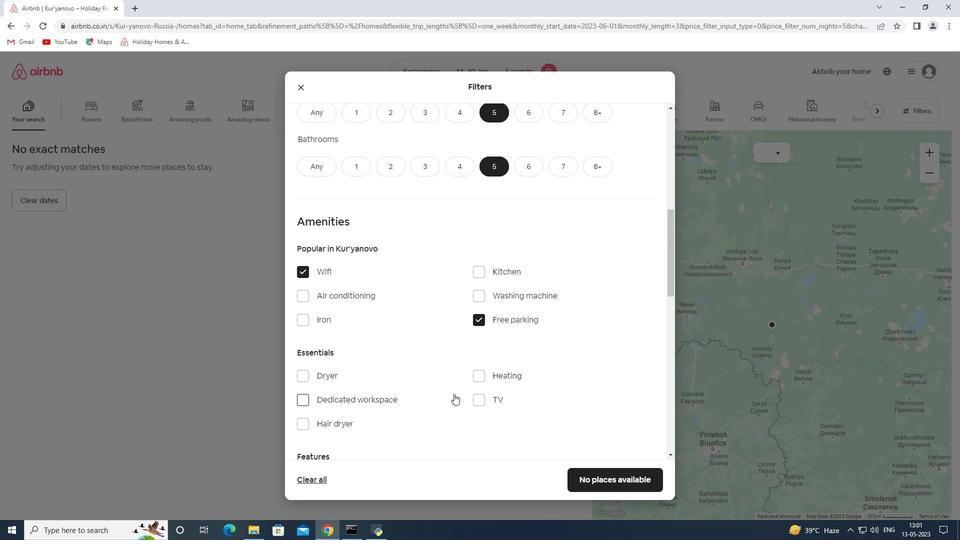 
Action: Mouse scrolled (454, 394) with delta (0, 0)
Screenshot: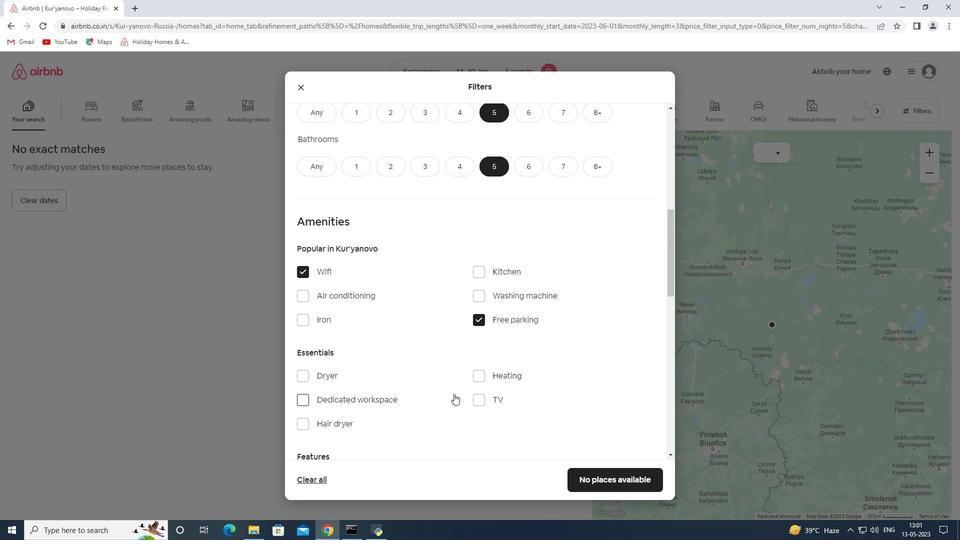 
Action: Mouse moved to (485, 298)
Screenshot: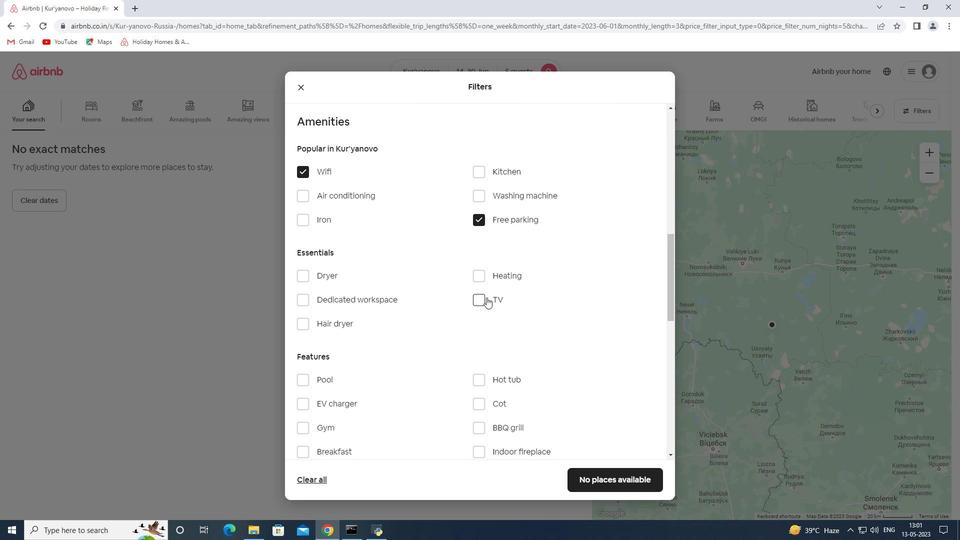 
Action: Mouse pressed left at (485, 298)
Screenshot: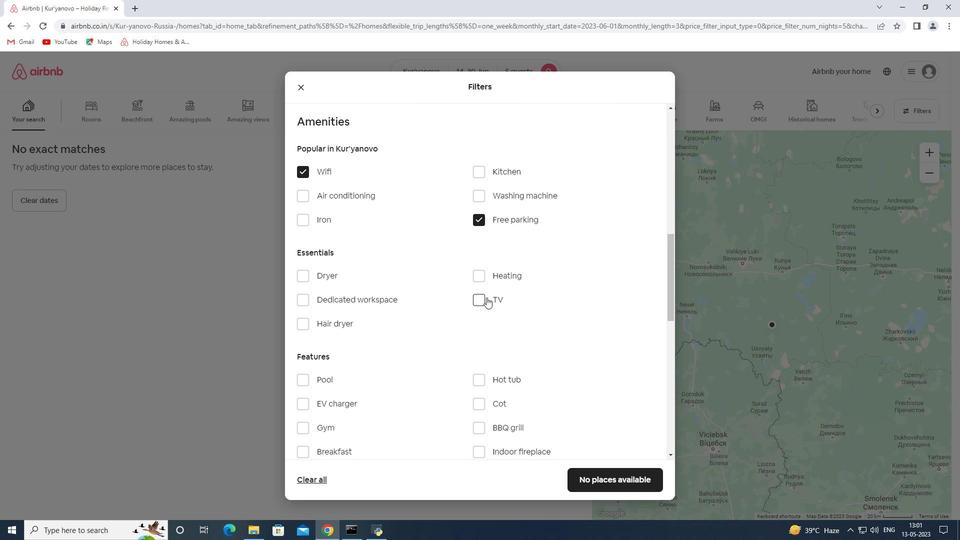 
Action: Mouse moved to (454, 348)
Screenshot: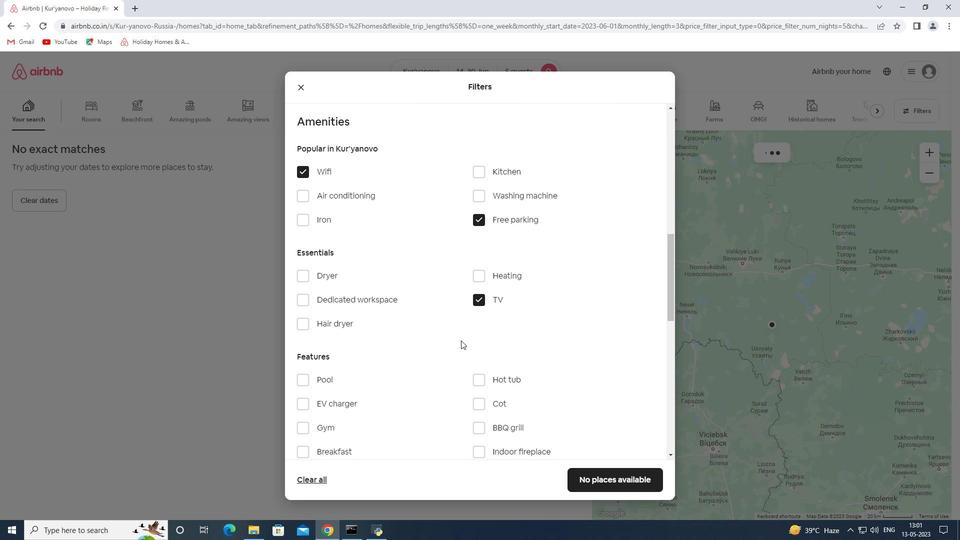 
Action: Mouse scrolled (454, 347) with delta (0, 0)
Screenshot: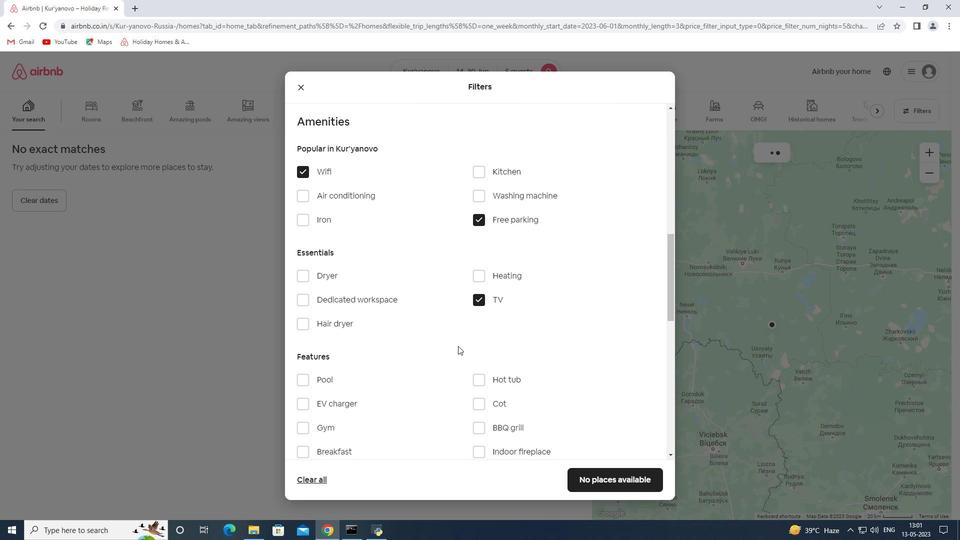 
Action: Mouse moved to (454, 348)
Screenshot: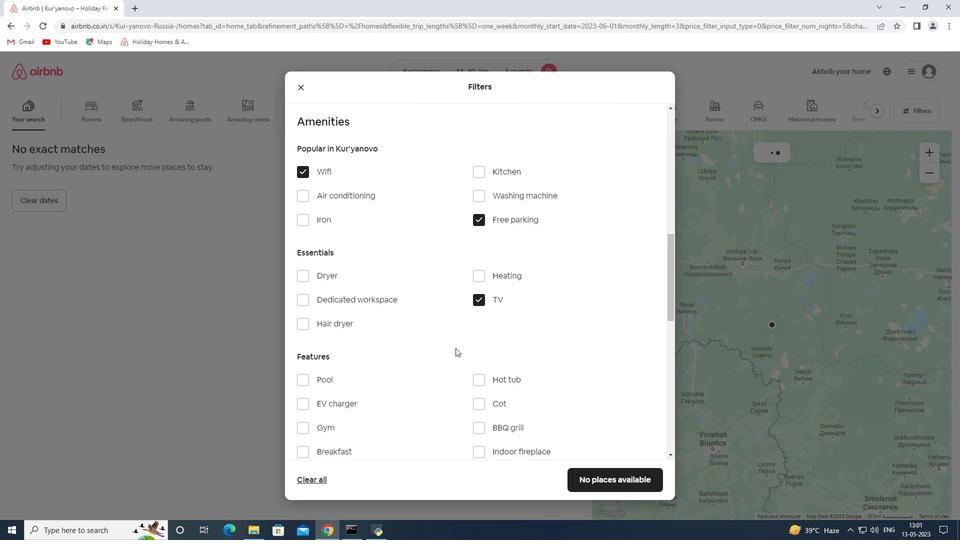 
Action: Mouse scrolled (454, 348) with delta (0, 0)
Screenshot: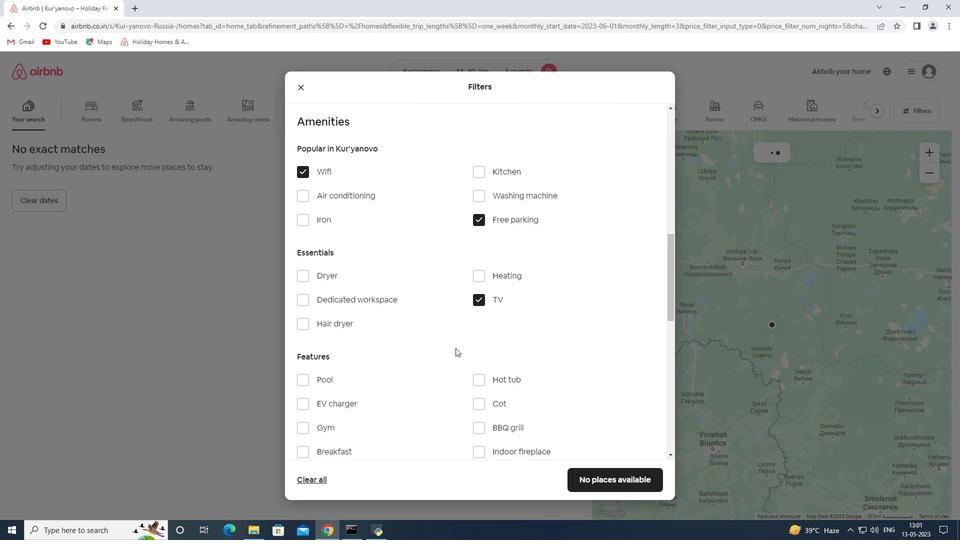
Action: Mouse moved to (454, 348)
Screenshot: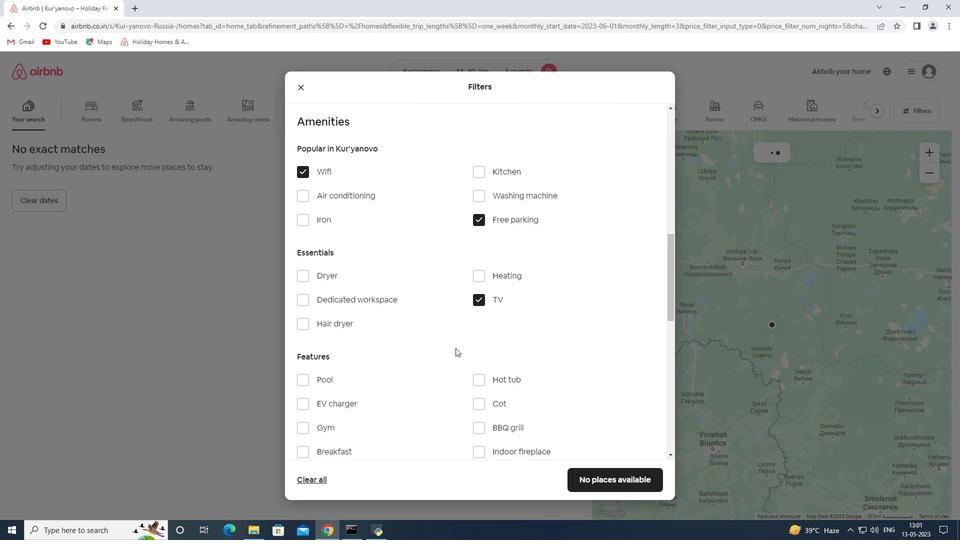 
Action: Mouse scrolled (454, 348) with delta (0, 0)
Screenshot: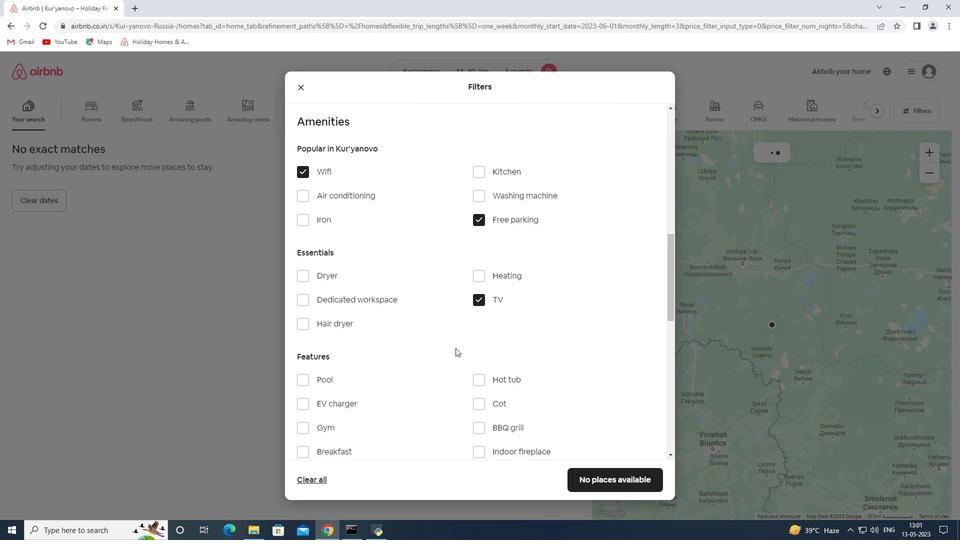 
Action: Mouse moved to (323, 276)
Screenshot: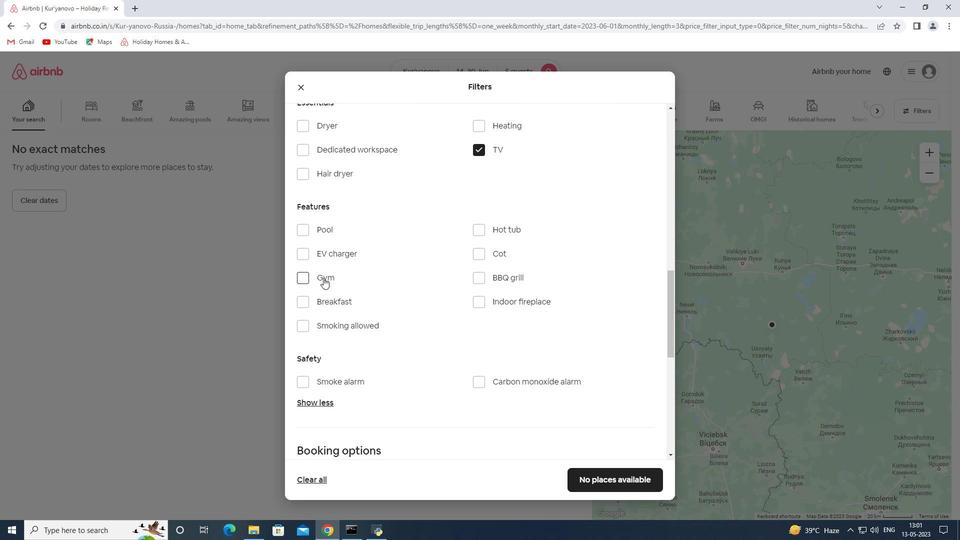 
Action: Mouse pressed left at (323, 276)
Screenshot: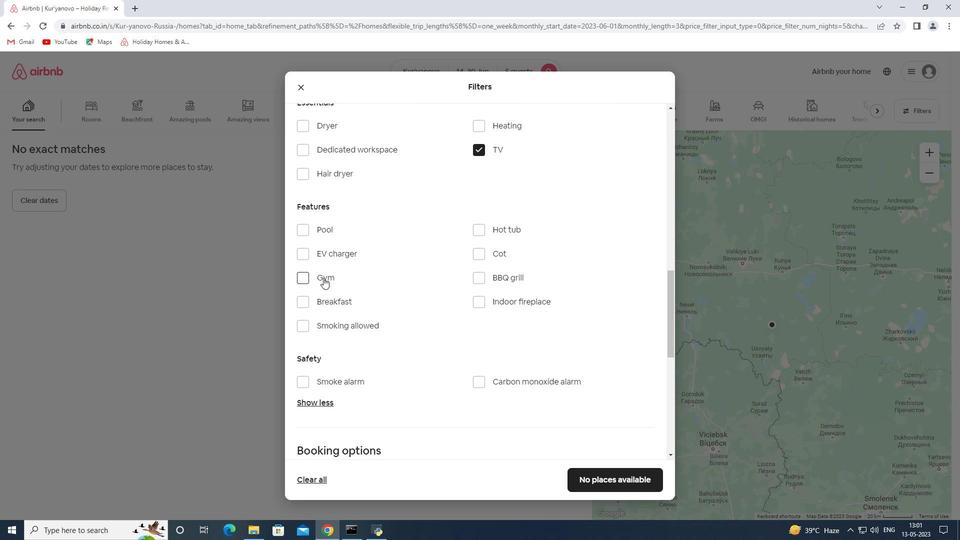 
Action: Mouse moved to (341, 304)
Screenshot: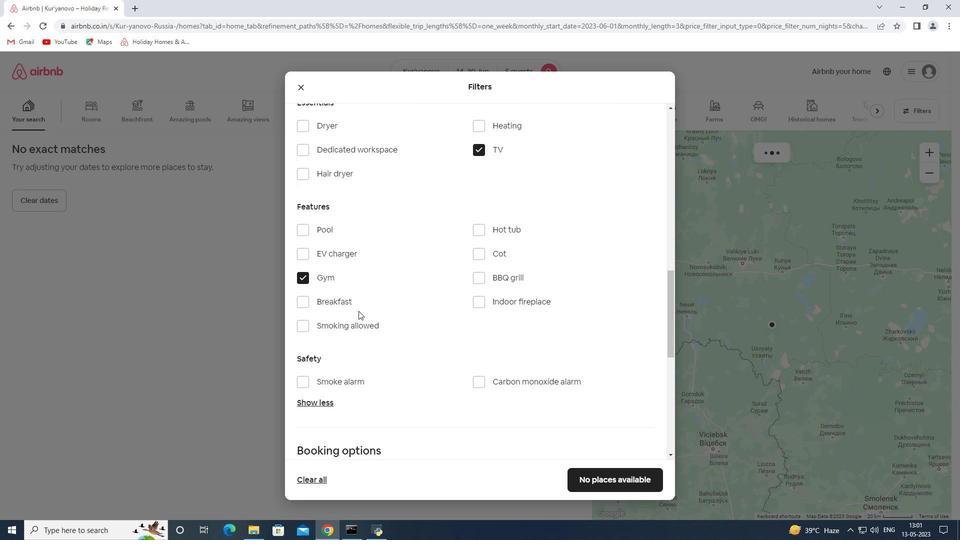 
Action: Mouse pressed left at (341, 304)
Screenshot: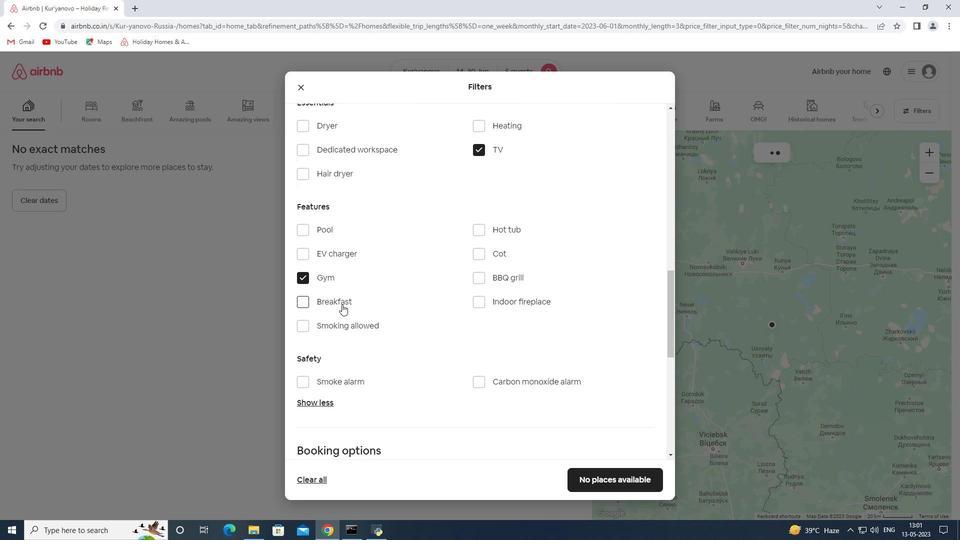 
Action: Mouse moved to (415, 334)
Screenshot: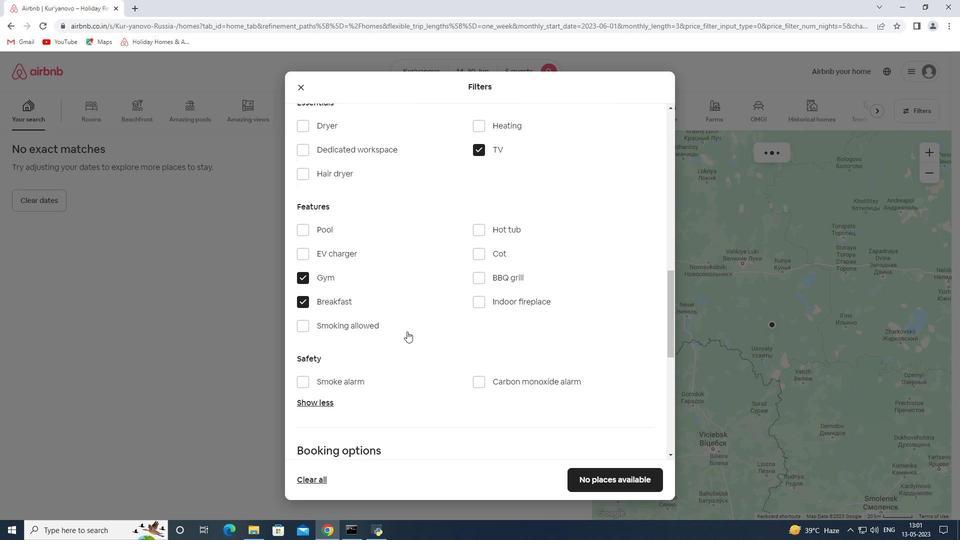 
Action: Mouse scrolled (415, 334) with delta (0, 0)
Screenshot: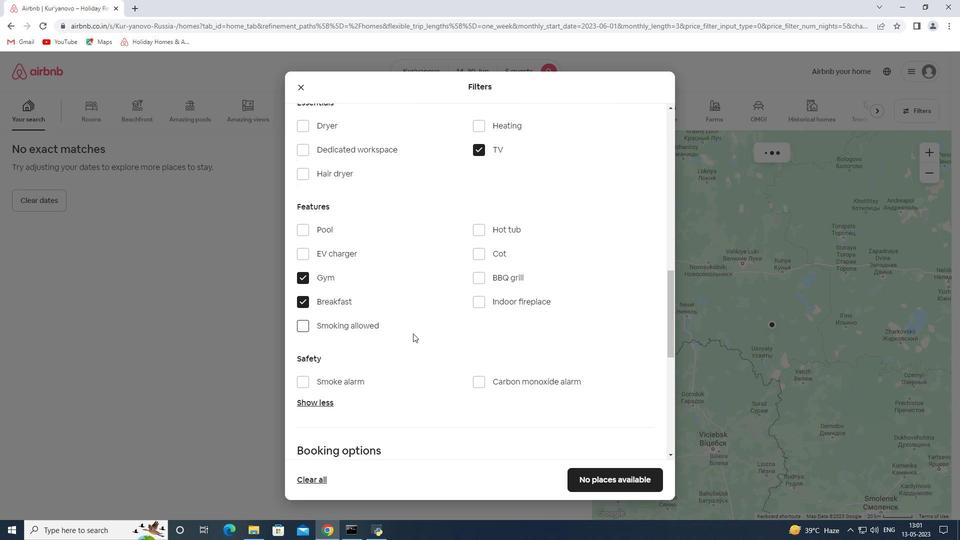 
Action: Mouse scrolled (415, 334) with delta (0, 0)
Screenshot: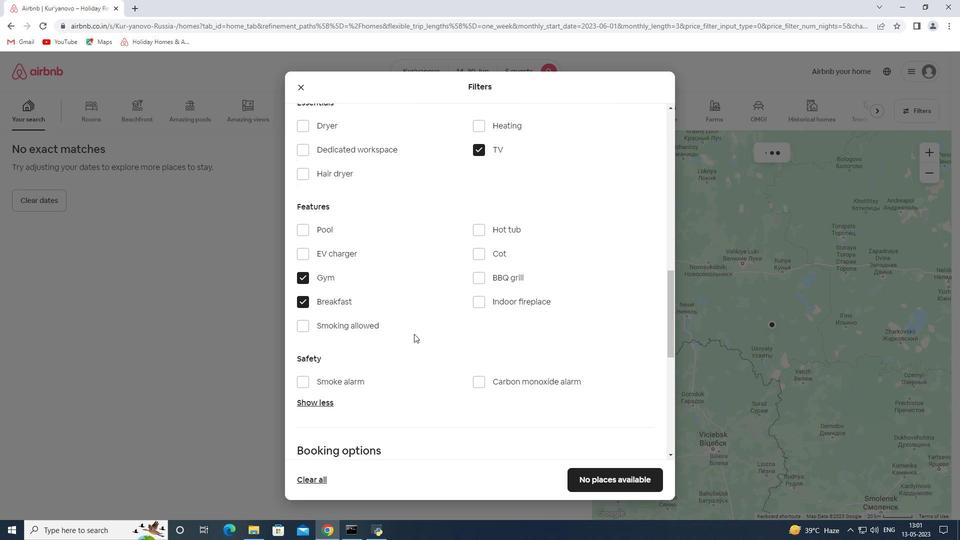 
Action: Mouse scrolled (415, 334) with delta (0, 0)
Screenshot: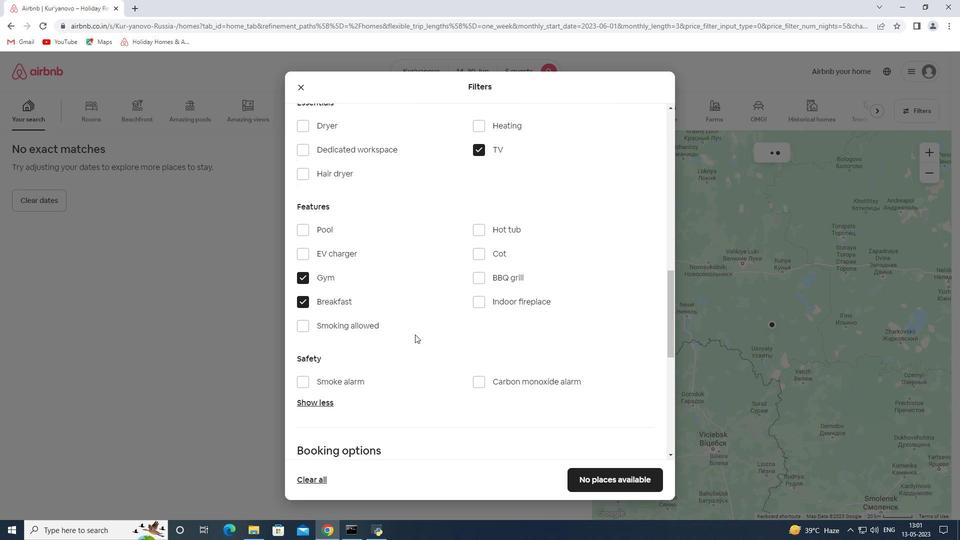 
Action: Mouse scrolled (415, 334) with delta (0, 0)
Screenshot: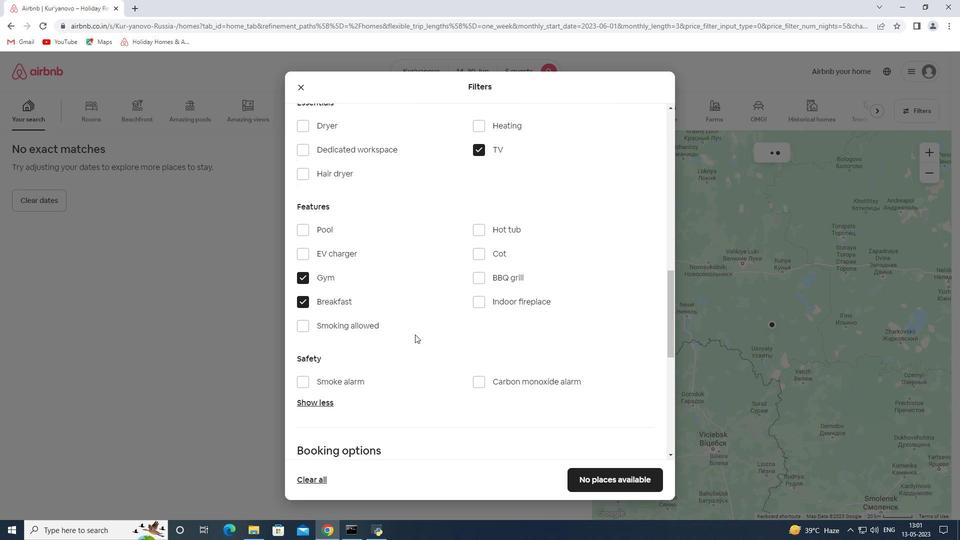 
Action: Mouse moved to (633, 323)
Screenshot: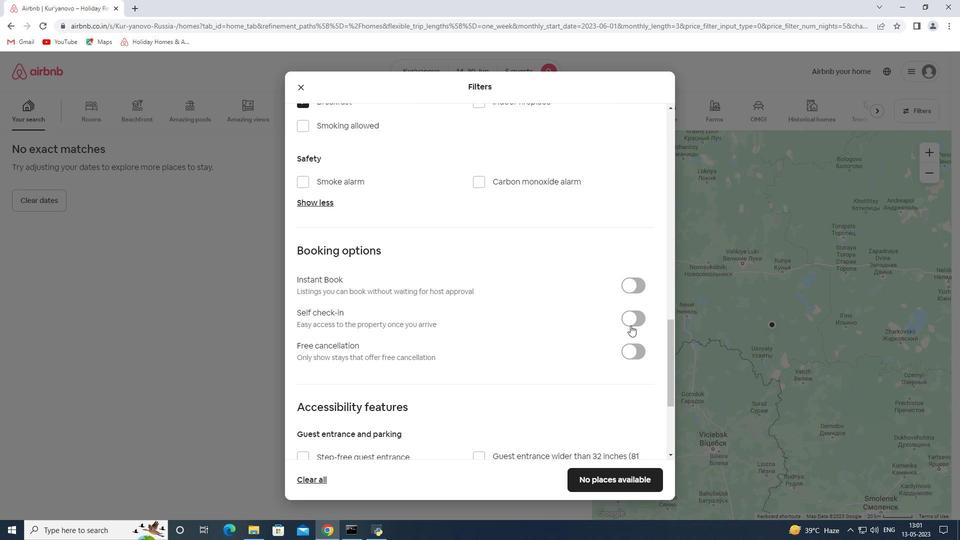 
Action: Mouse pressed left at (633, 323)
Screenshot: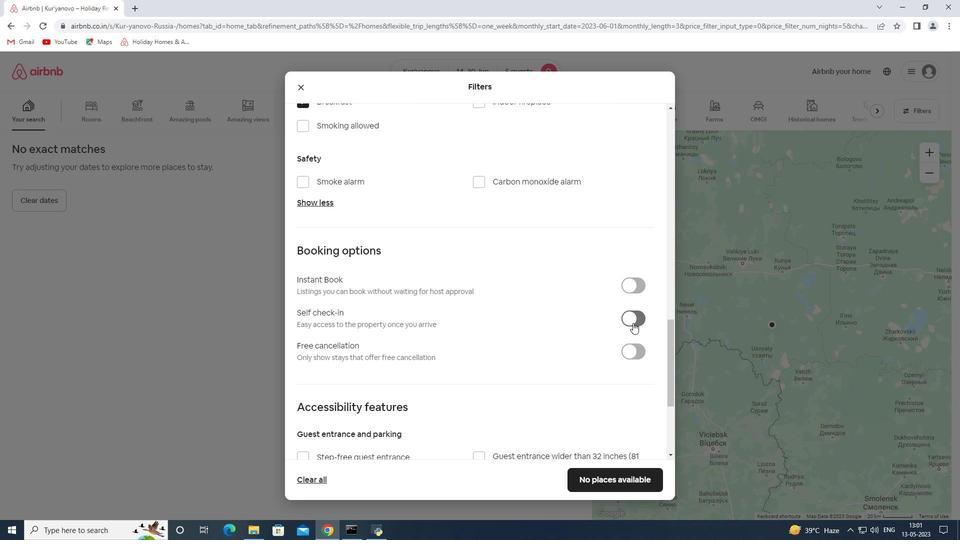 
Action: Mouse moved to (371, 333)
Screenshot: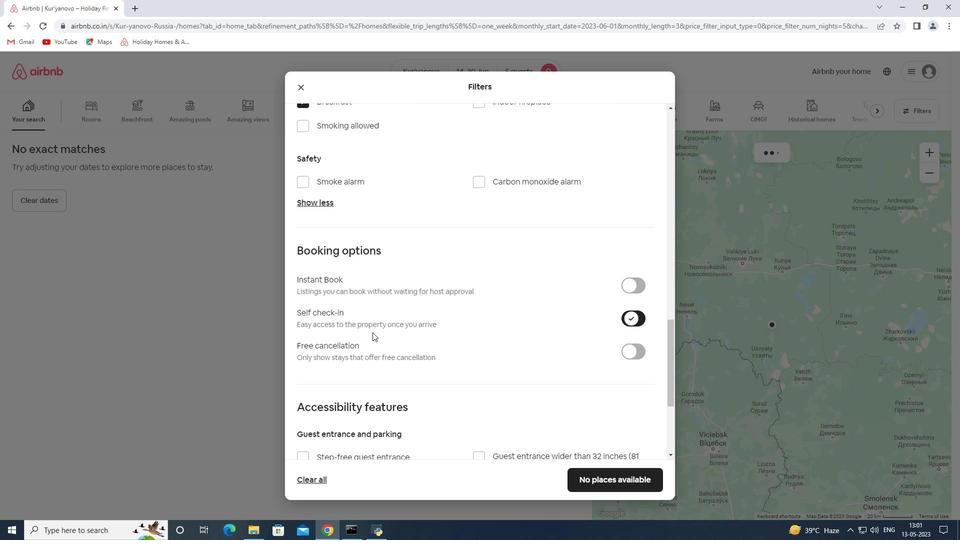 
Action: Mouse scrolled (371, 333) with delta (0, 0)
Screenshot: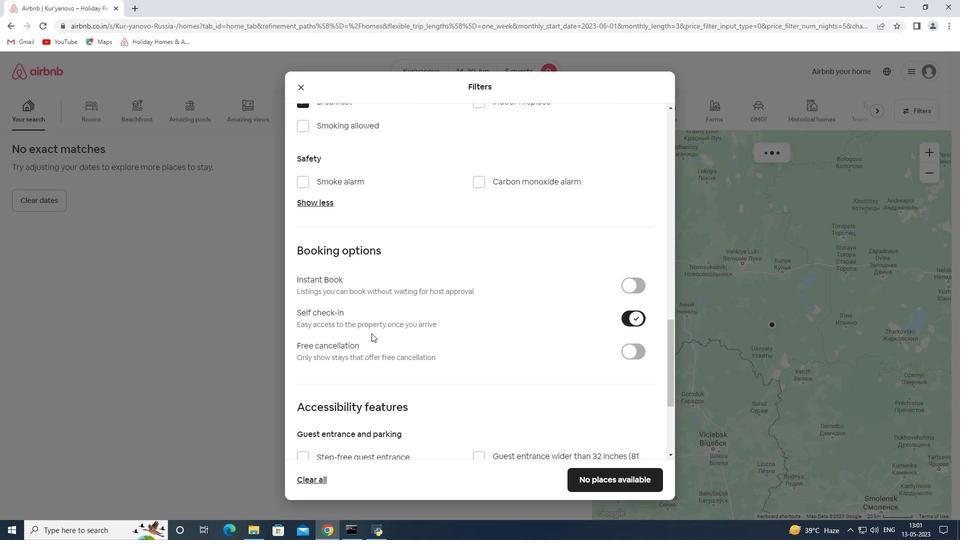 
Action: Mouse scrolled (371, 333) with delta (0, 0)
Screenshot: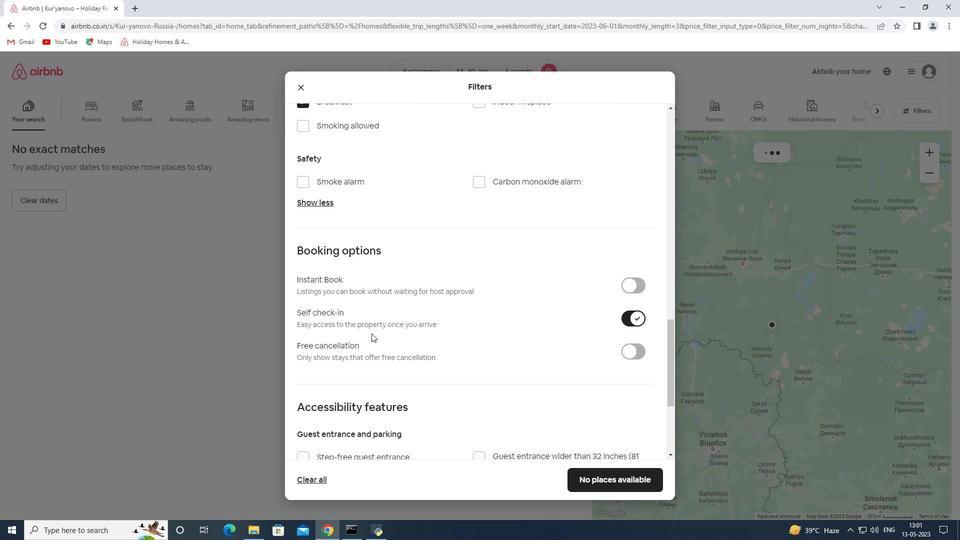 
Action: Mouse scrolled (371, 333) with delta (0, 0)
Screenshot: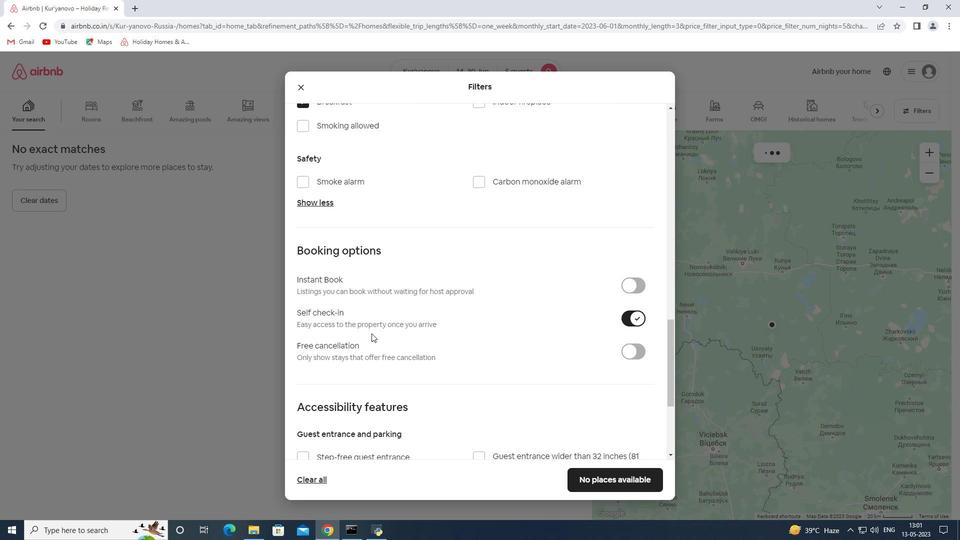 
Action: Mouse scrolled (371, 333) with delta (0, 0)
Screenshot: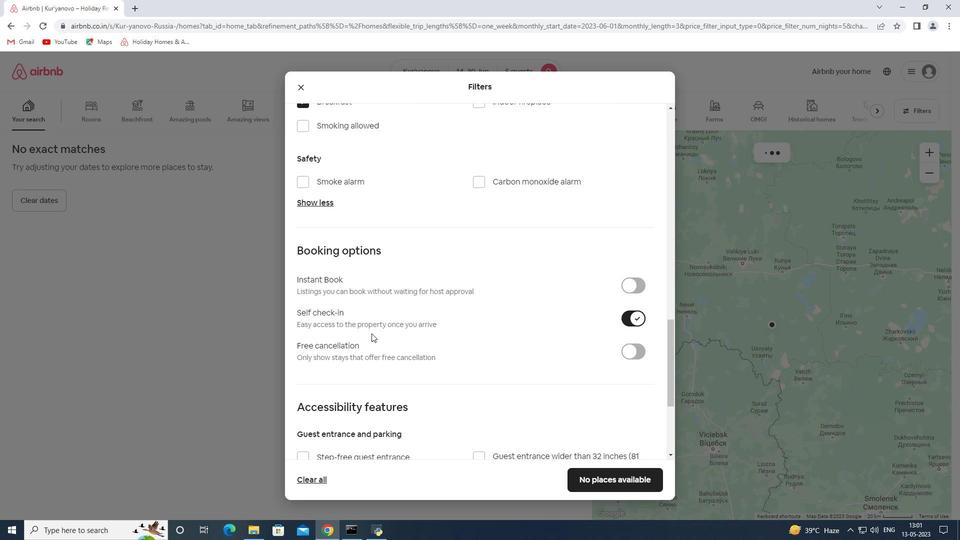 
Action: Mouse scrolled (371, 333) with delta (0, 0)
Screenshot: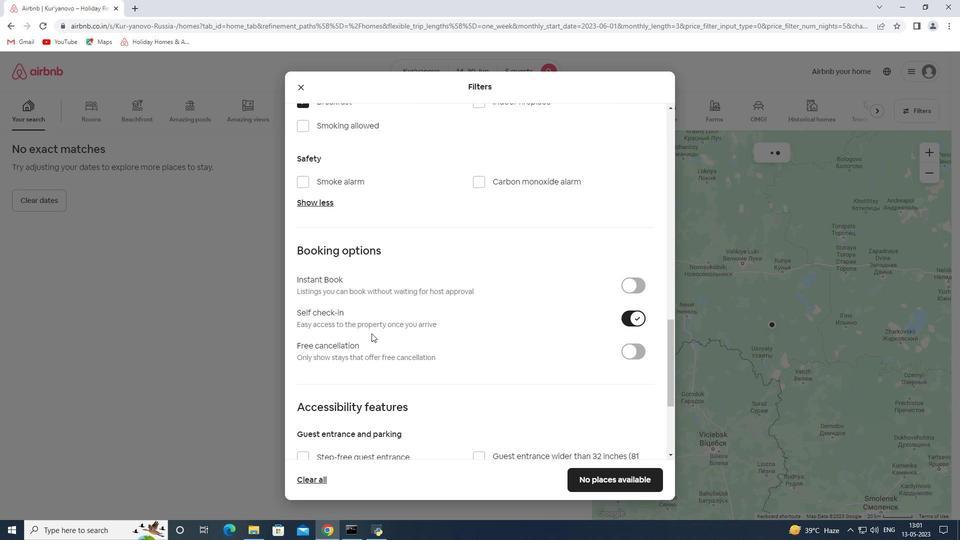 
Action: Mouse moved to (367, 373)
Screenshot: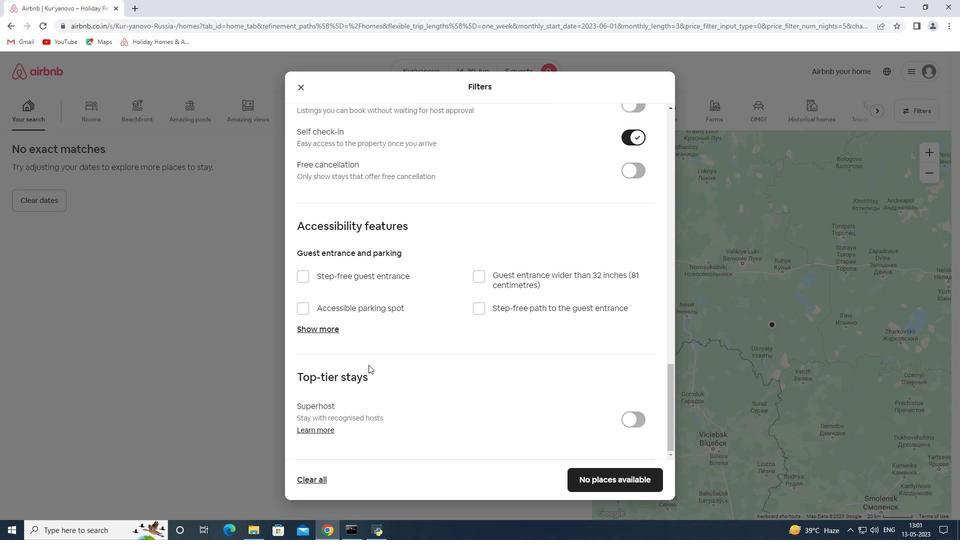 
Action: Mouse scrolled (367, 372) with delta (0, 0)
Screenshot: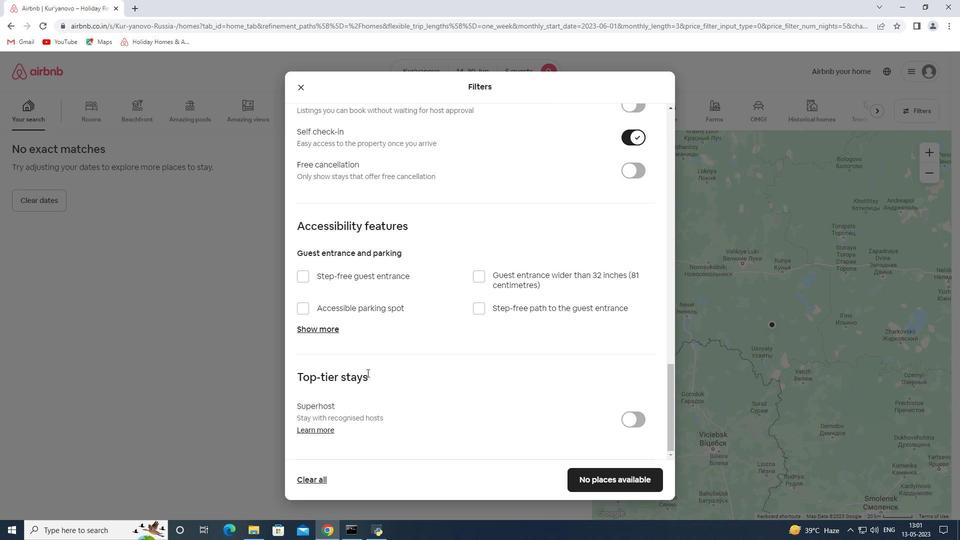 
Action: Mouse scrolled (367, 372) with delta (0, 0)
Screenshot: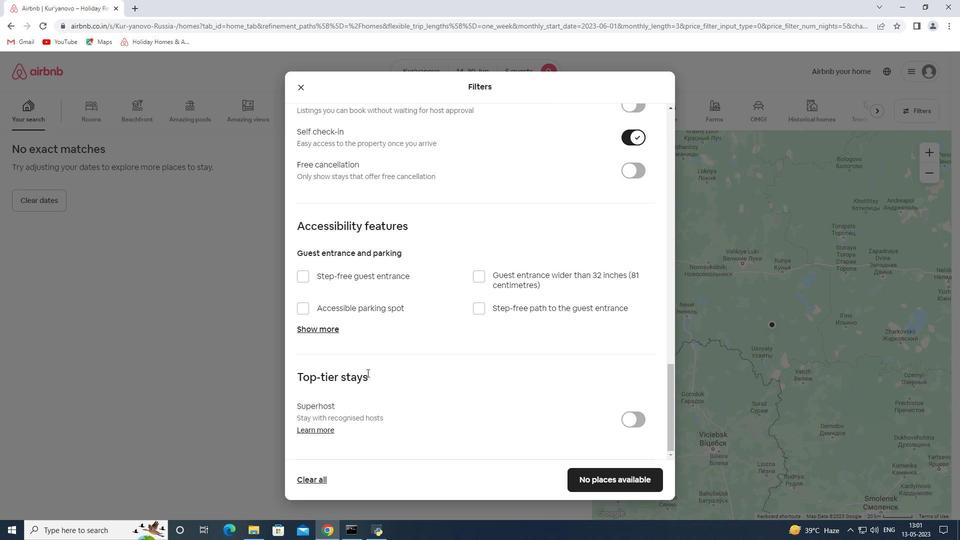 
Action: Mouse scrolled (367, 372) with delta (0, 0)
Screenshot: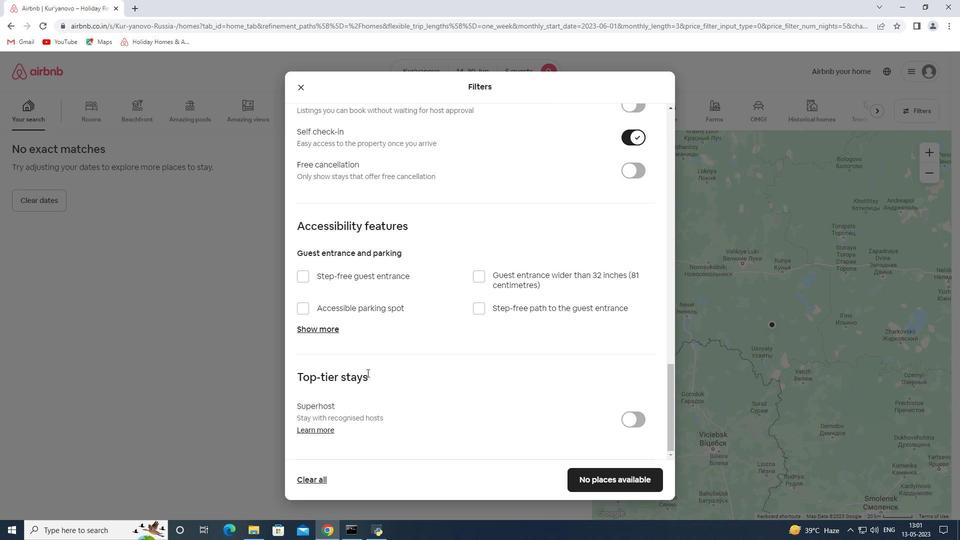 
Action: Mouse moved to (632, 485)
Screenshot: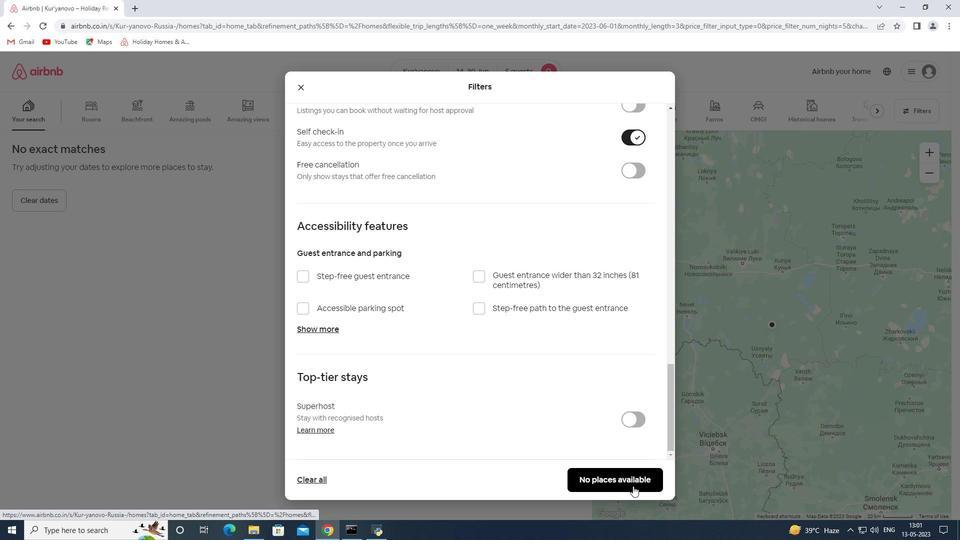 
Action: Mouse pressed left at (632, 485)
Screenshot: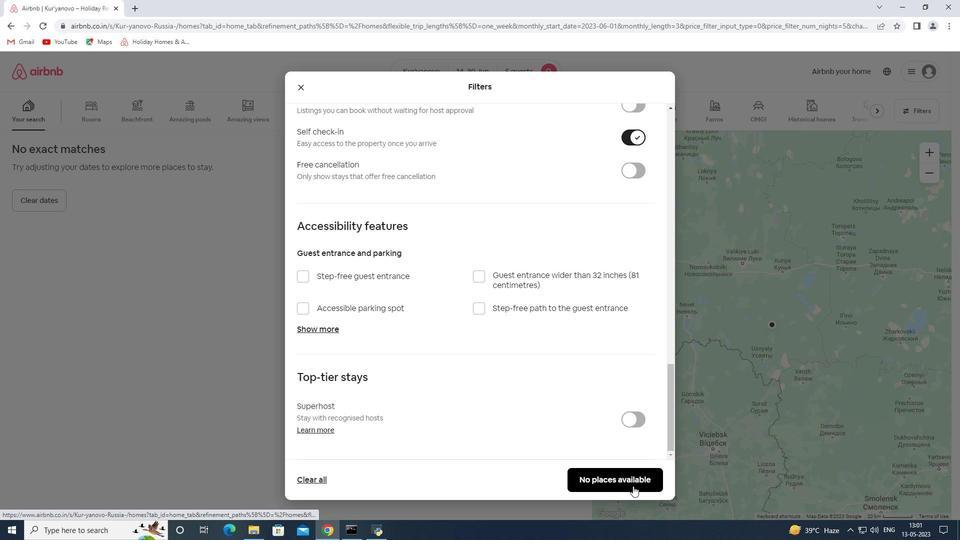 
